Task: Find connections with filter location Escada with filter topic #family with filter profile language Potuguese with filter current company Talent500 with filter school Jabalpur Engineering College with filter industry Caterers with filter service category Real Estate with filter keywords title Animal Trainer
Action: Mouse moved to (487, 97)
Screenshot: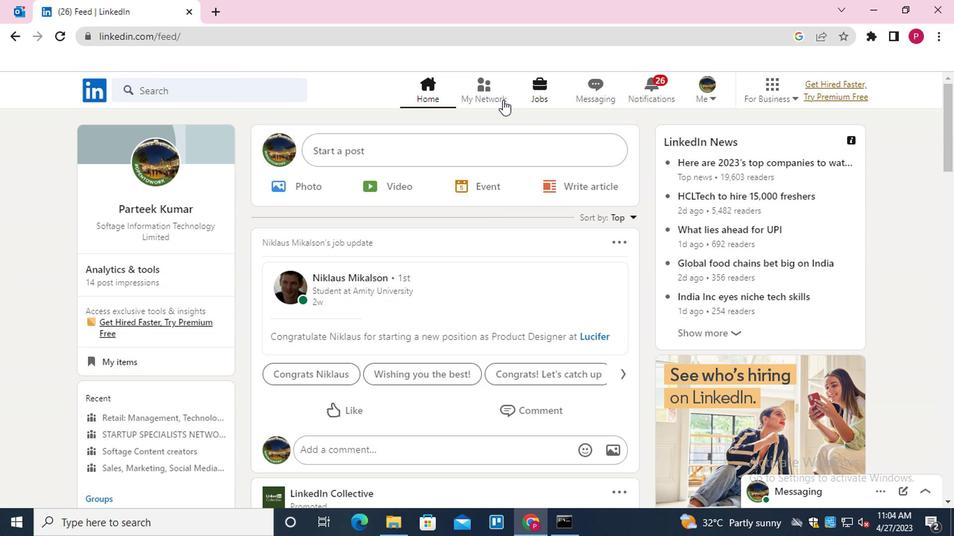 
Action: Mouse pressed left at (487, 97)
Screenshot: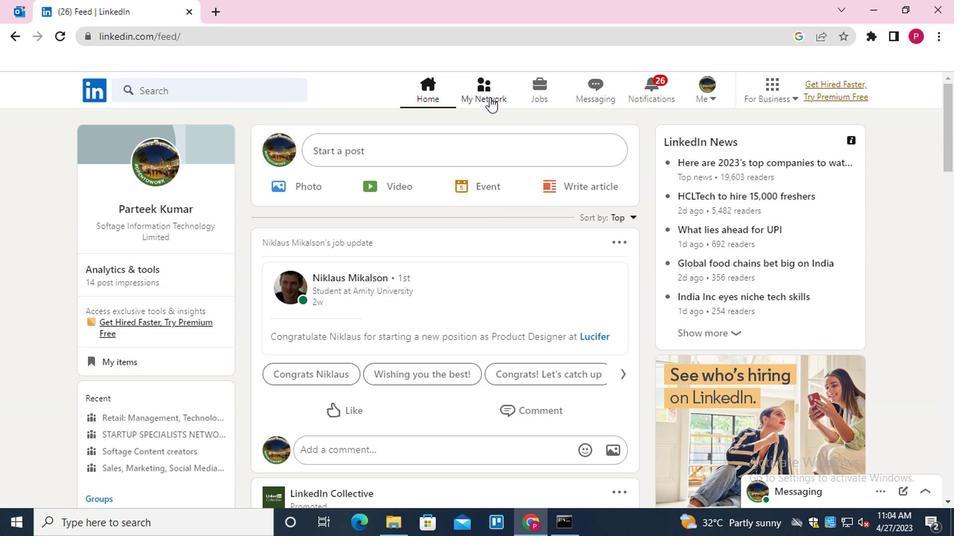 
Action: Mouse moved to (244, 174)
Screenshot: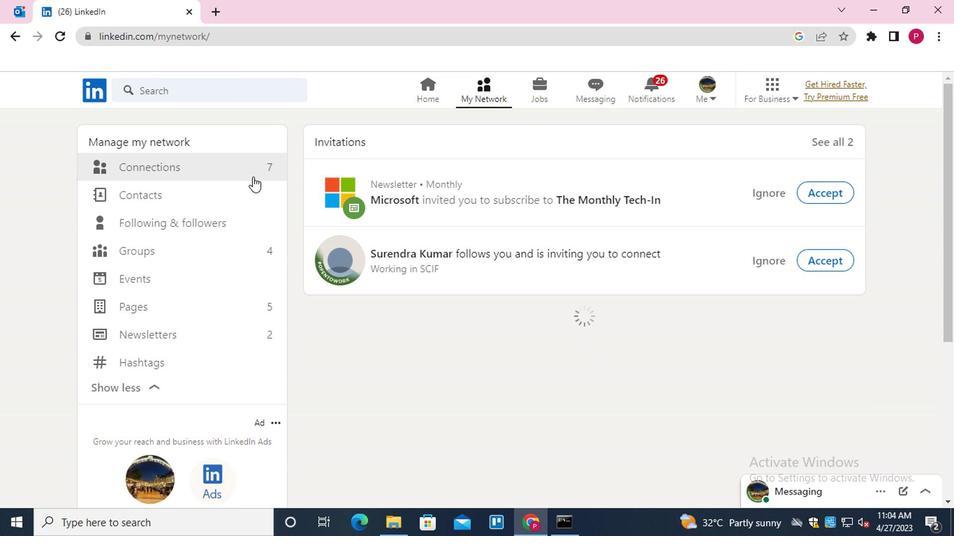 
Action: Mouse pressed left at (244, 174)
Screenshot: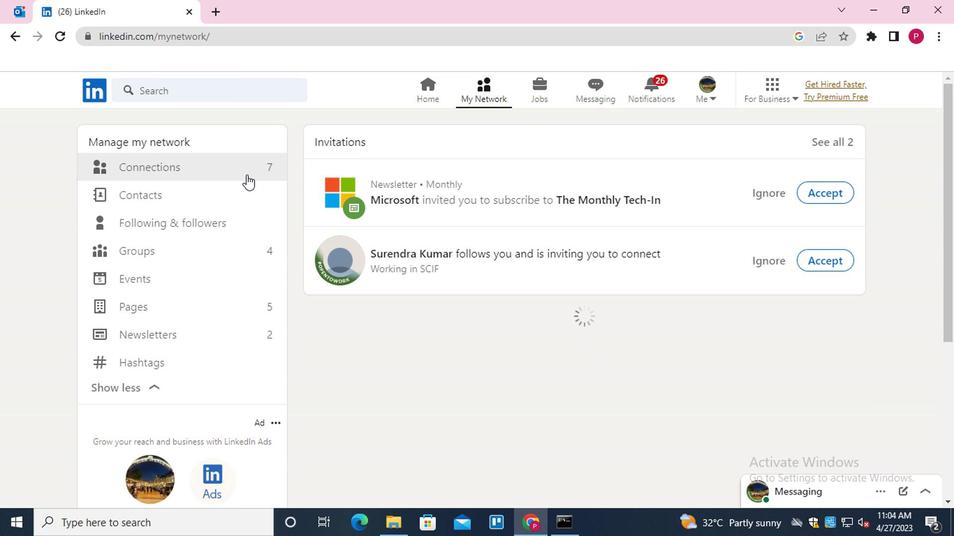 
Action: Mouse moved to (594, 166)
Screenshot: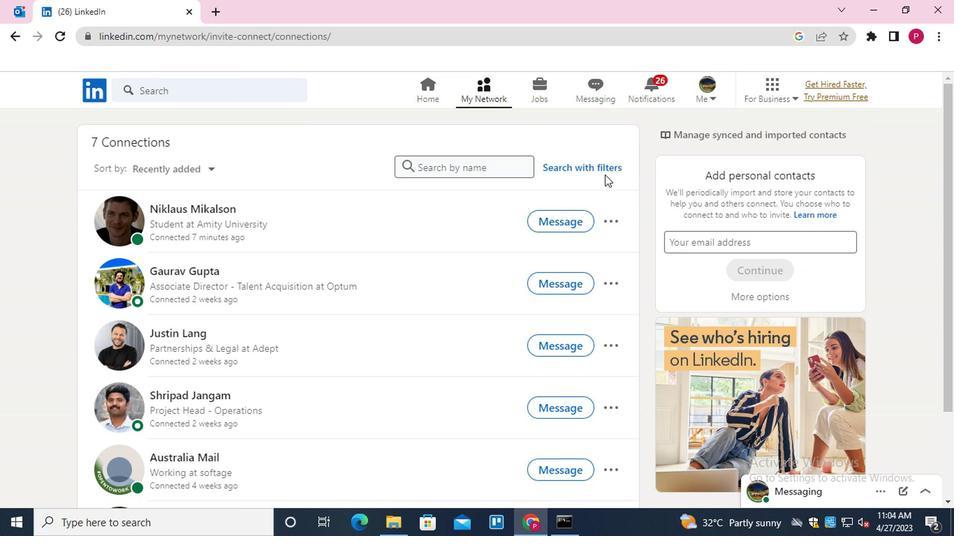 
Action: Mouse pressed left at (594, 166)
Screenshot: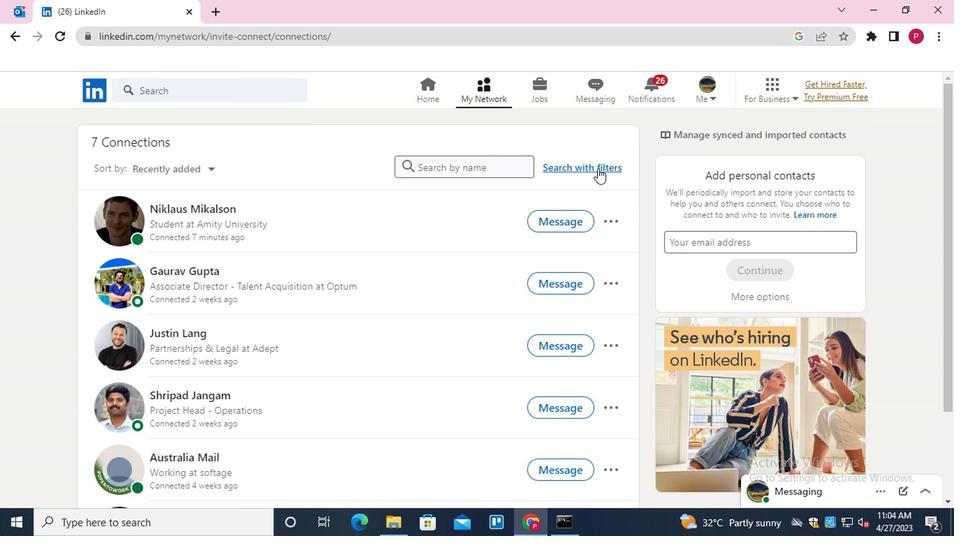 
Action: Mouse moved to (515, 131)
Screenshot: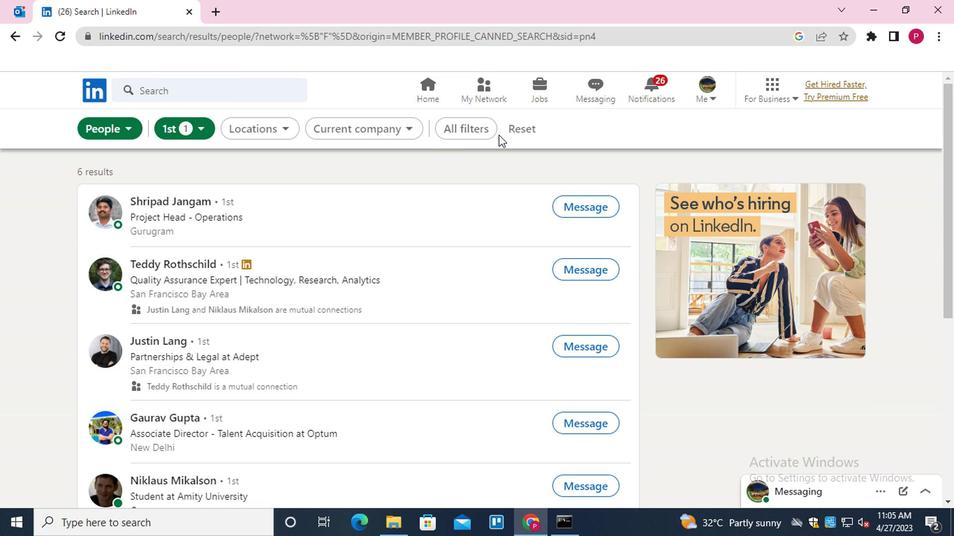 
Action: Mouse pressed left at (515, 131)
Screenshot: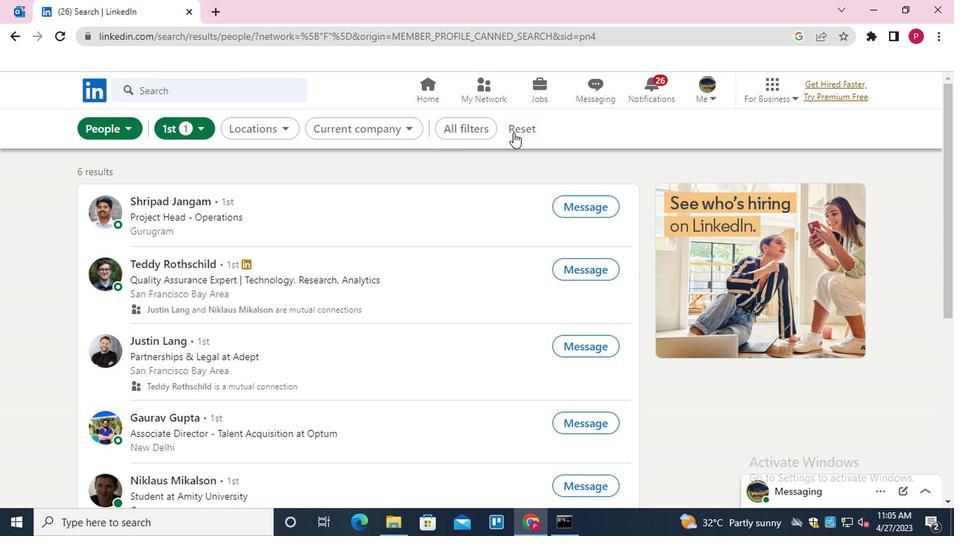 
Action: Mouse moved to (473, 134)
Screenshot: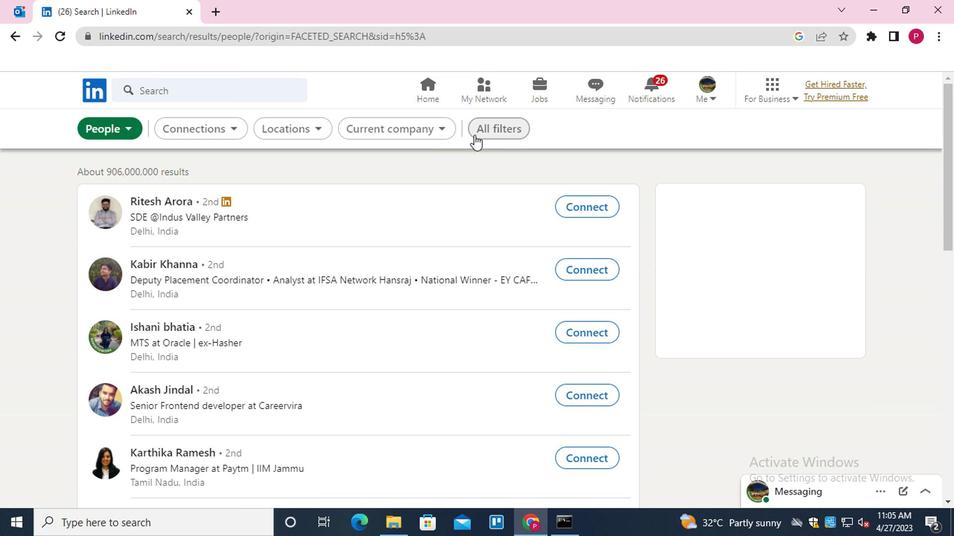 
Action: Mouse pressed left at (473, 134)
Screenshot: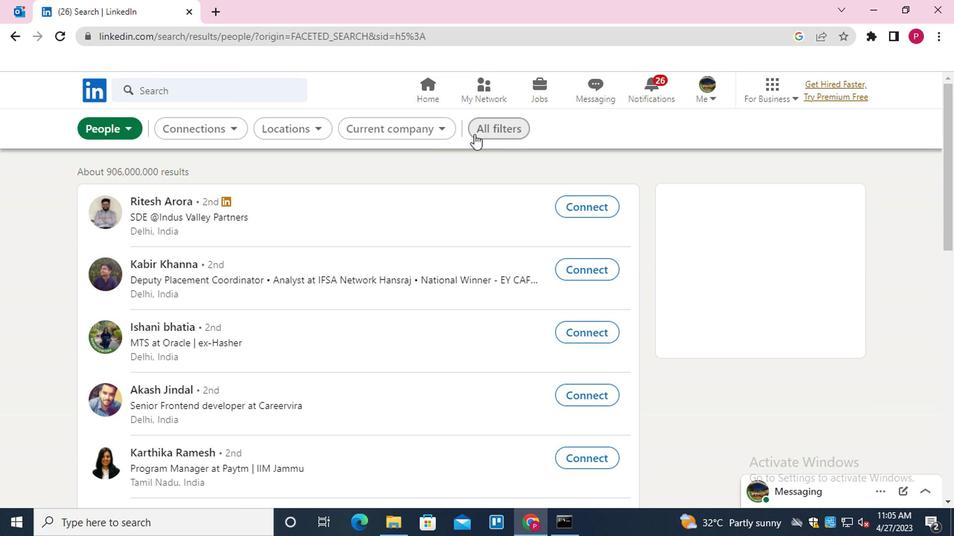 
Action: Mouse moved to (754, 357)
Screenshot: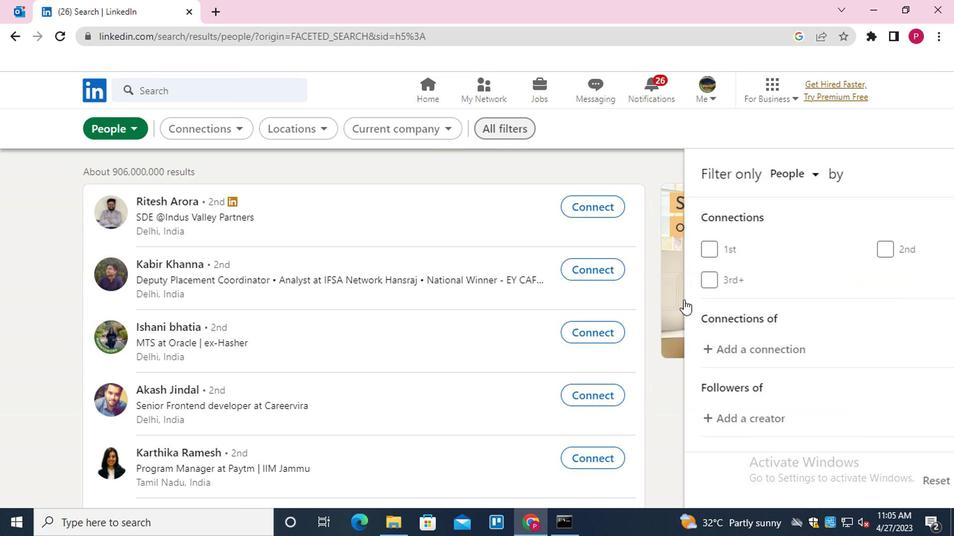 
Action: Mouse scrolled (754, 356) with delta (0, 0)
Screenshot: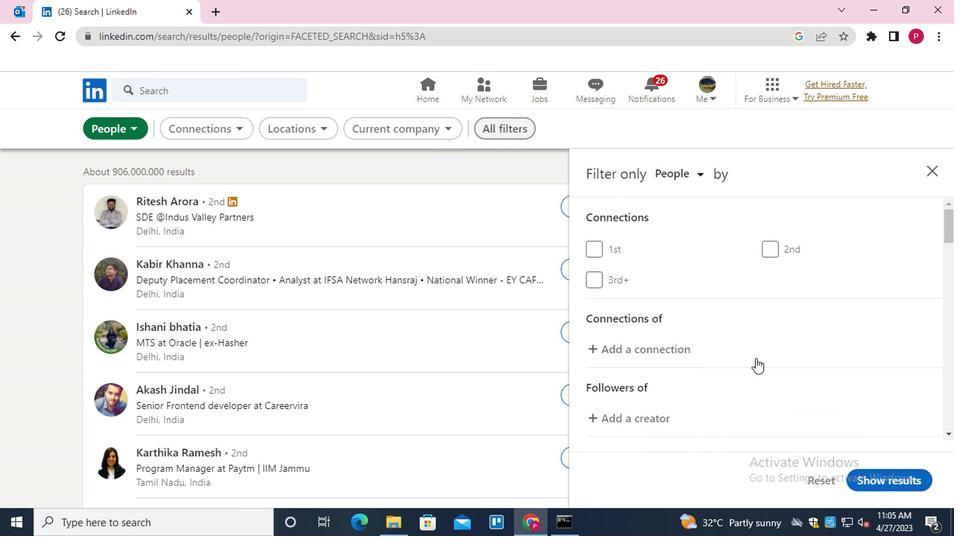 
Action: Mouse scrolled (754, 356) with delta (0, 0)
Screenshot: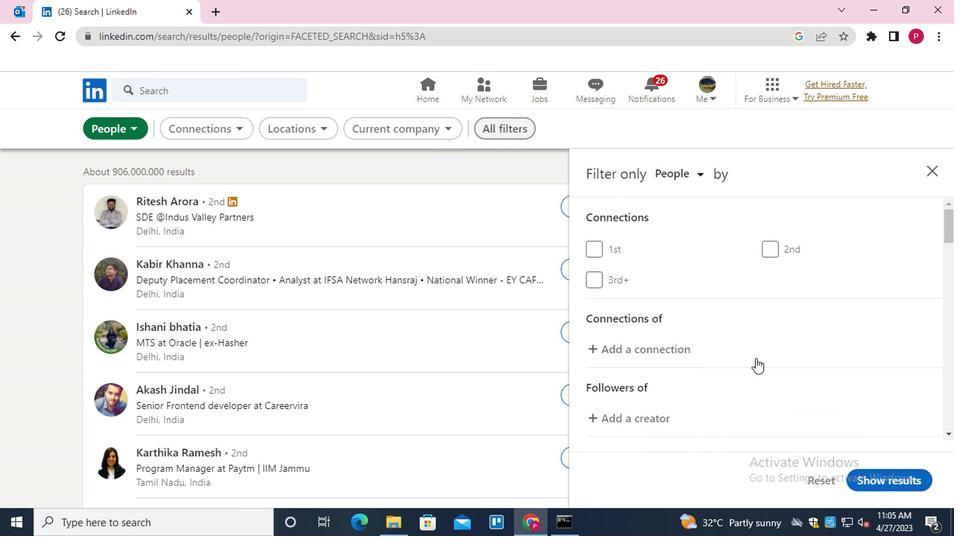 
Action: Mouse moved to (805, 401)
Screenshot: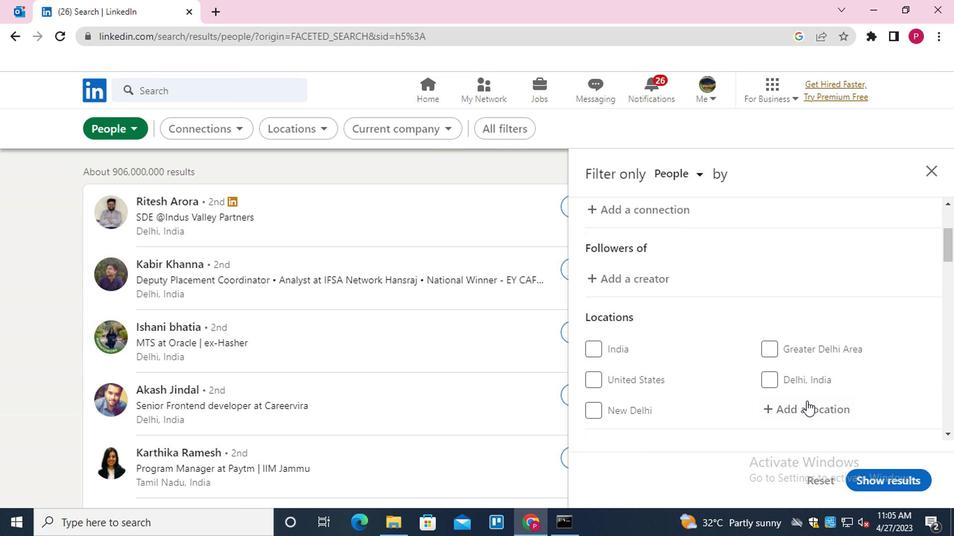 
Action: Mouse pressed left at (805, 401)
Screenshot: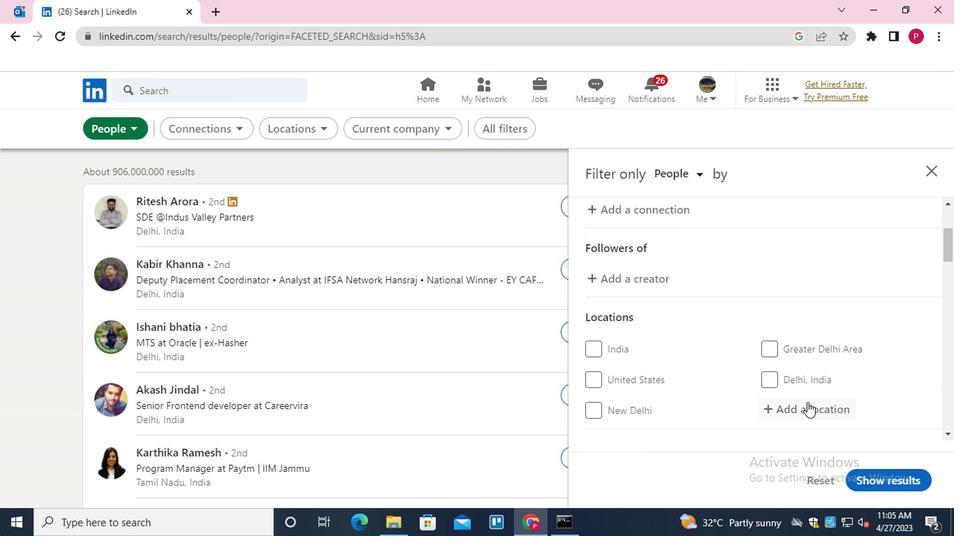 
Action: Key pressed <Key.shift>ESCADA<Key.down><Key.enter>
Screenshot: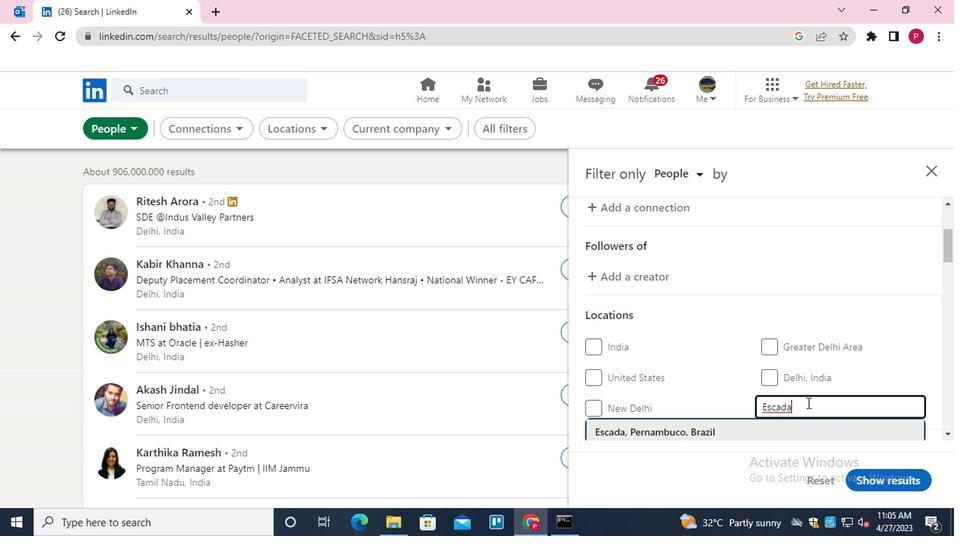 
Action: Mouse moved to (805, 402)
Screenshot: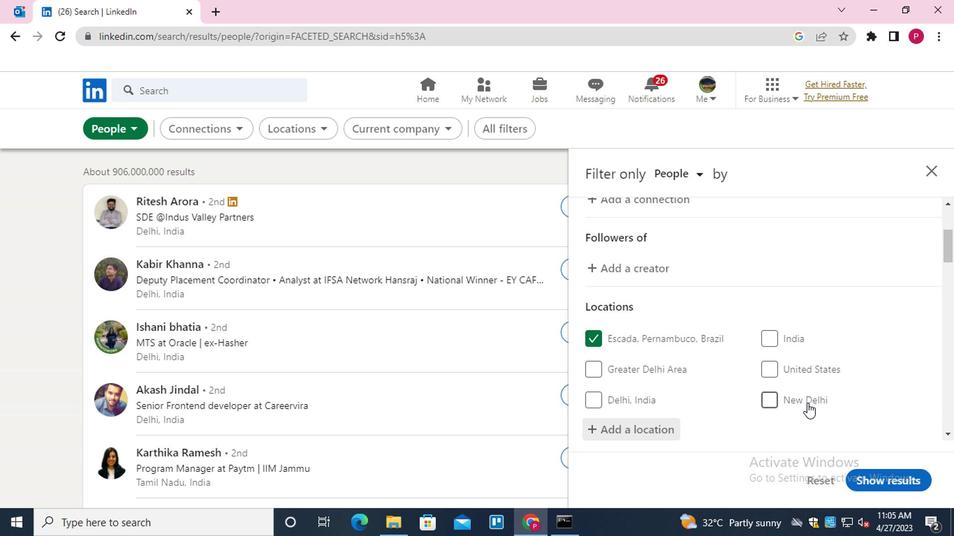 
Action: Mouse scrolled (805, 401) with delta (0, 0)
Screenshot: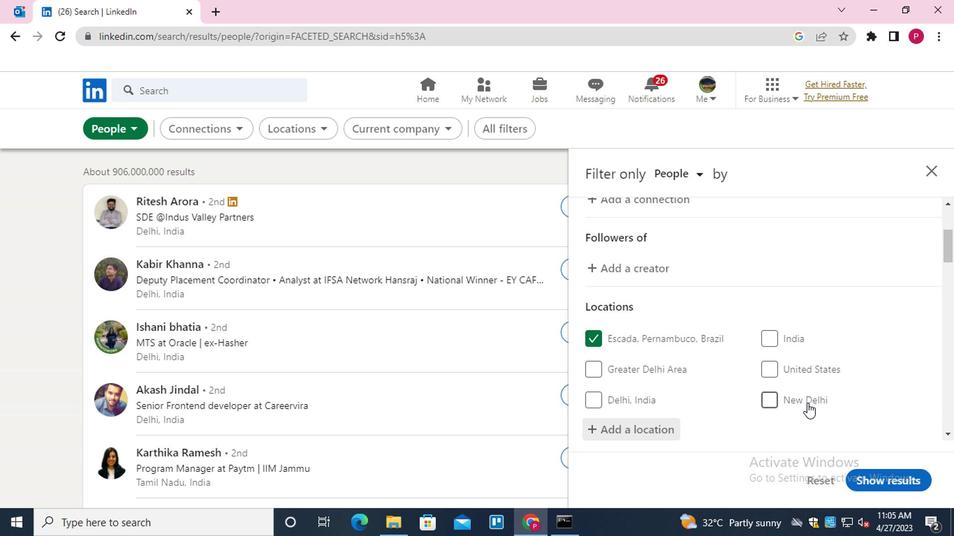 
Action: Mouse moved to (802, 404)
Screenshot: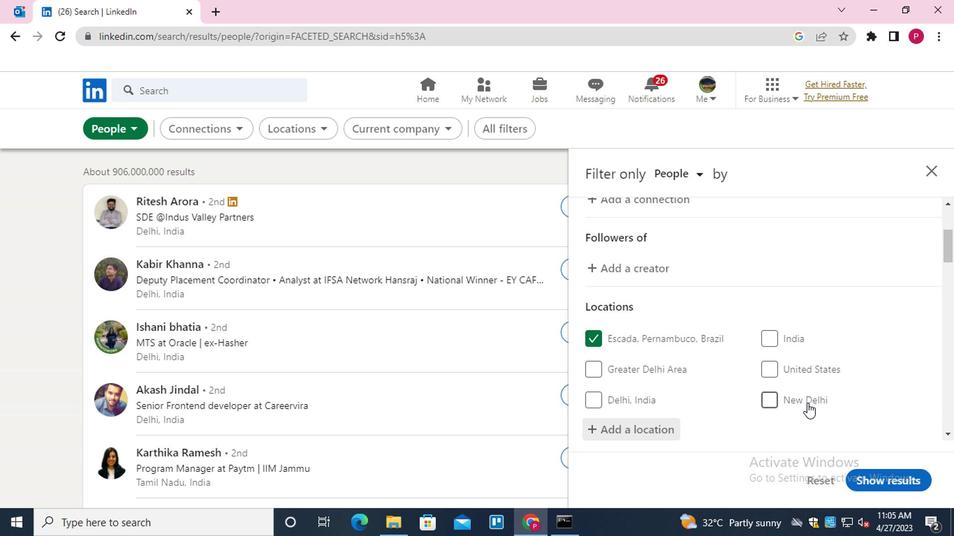 
Action: Mouse scrolled (802, 403) with delta (0, 0)
Screenshot: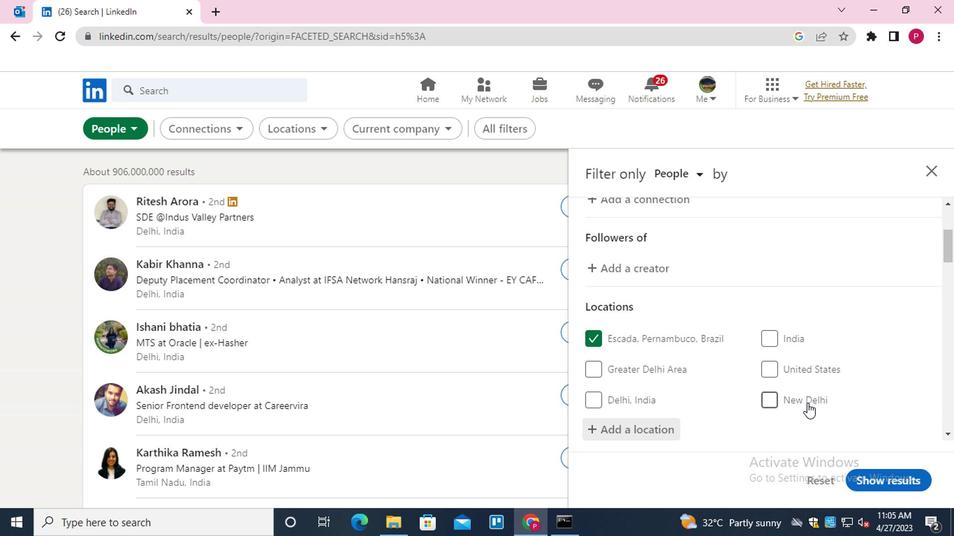 
Action: Mouse moved to (795, 400)
Screenshot: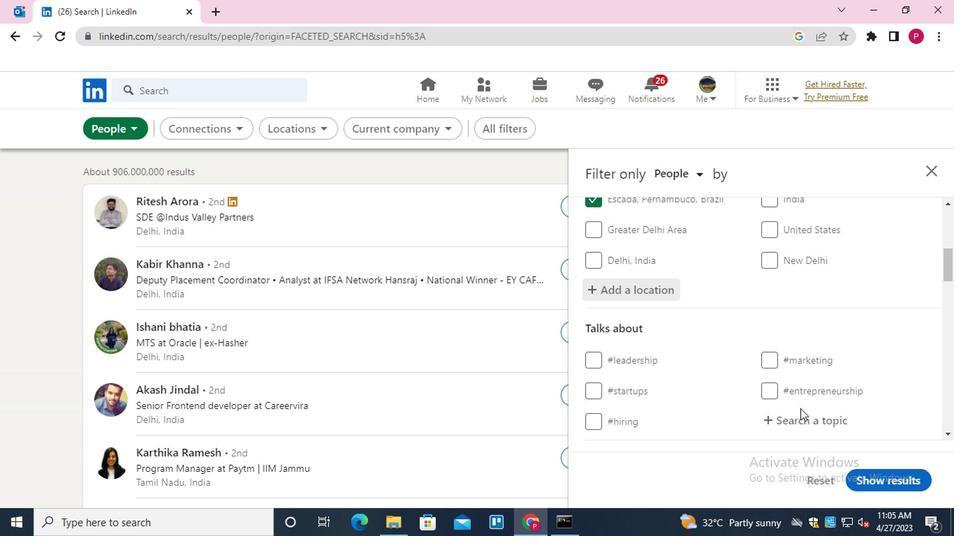 
Action: Mouse scrolled (795, 399) with delta (0, 0)
Screenshot: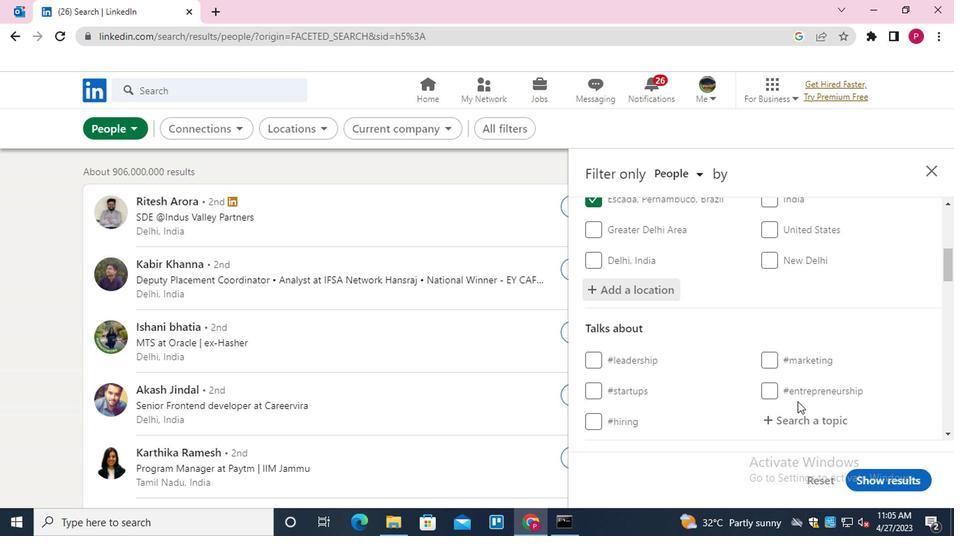 
Action: Mouse moved to (797, 353)
Screenshot: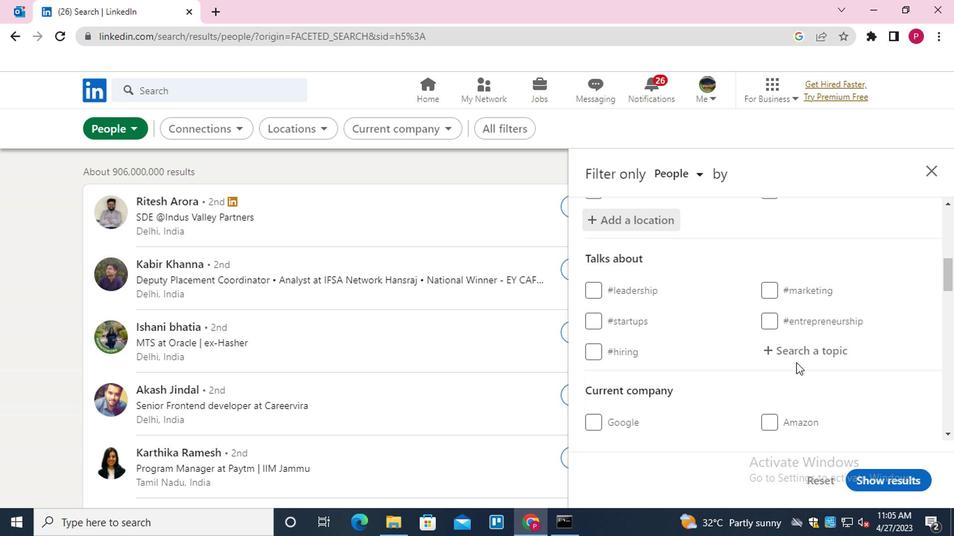 
Action: Mouse pressed left at (797, 353)
Screenshot: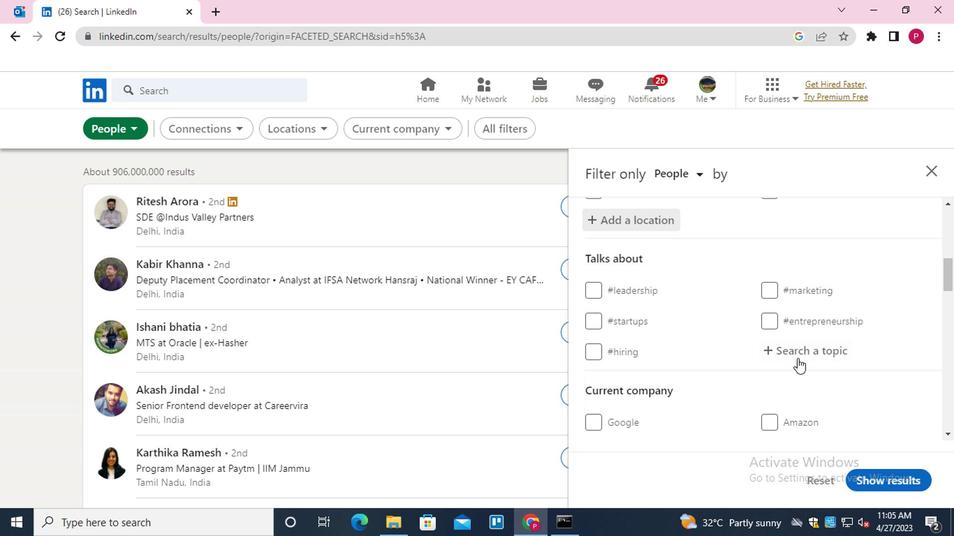 
Action: Key pressed FAMILY<Key.down><Key.enter>
Screenshot: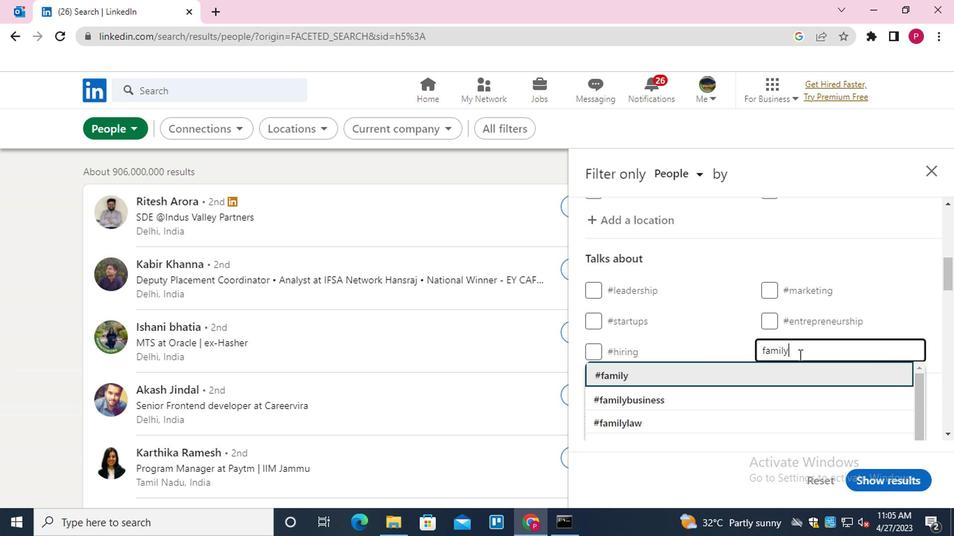 
Action: Mouse scrolled (797, 352) with delta (0, 0)
Screenshot: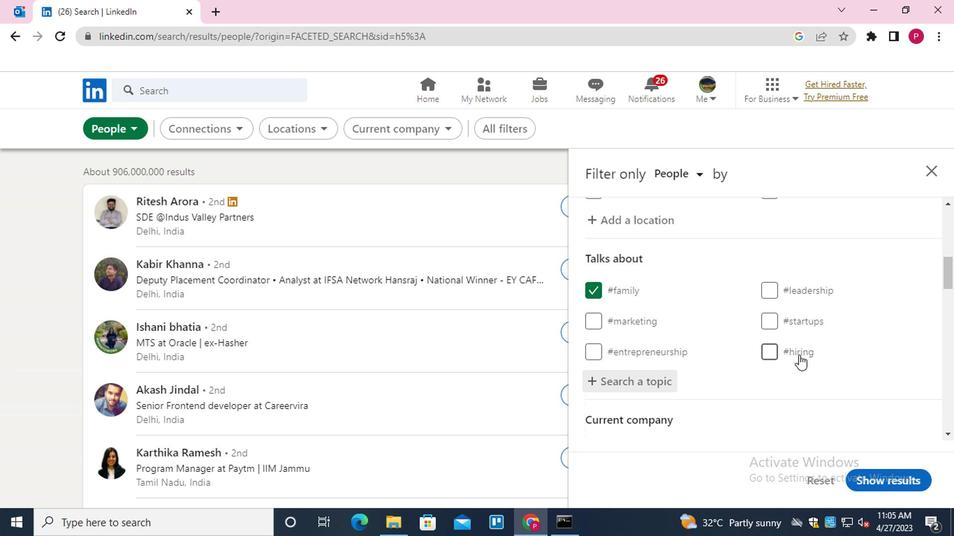 
Action: Mouse scrolled (797, 352) with delta (0, 0)
Screenshot: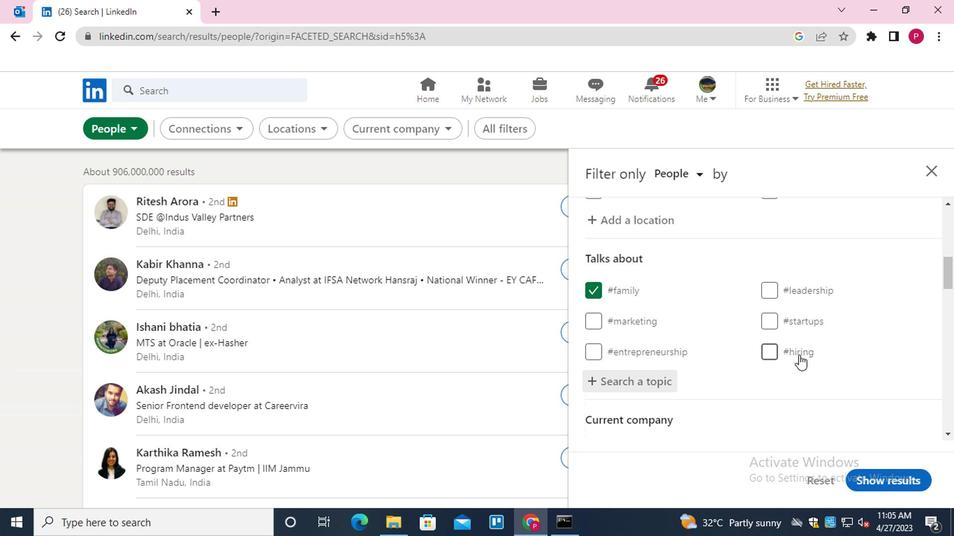 
Action: Mouse moved to (801, 371)
Screenshot: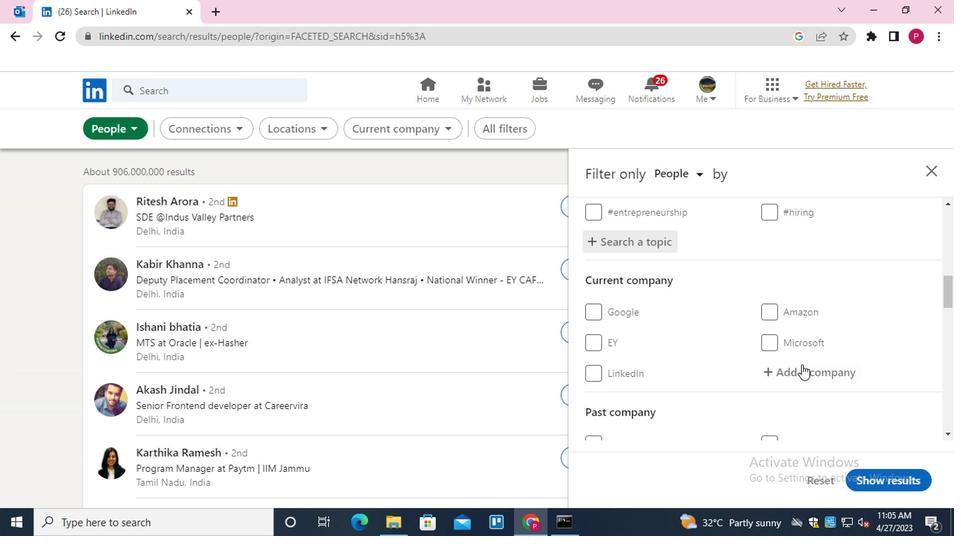 
Action: Mouse pressed left at (801, 371)
Screenshot: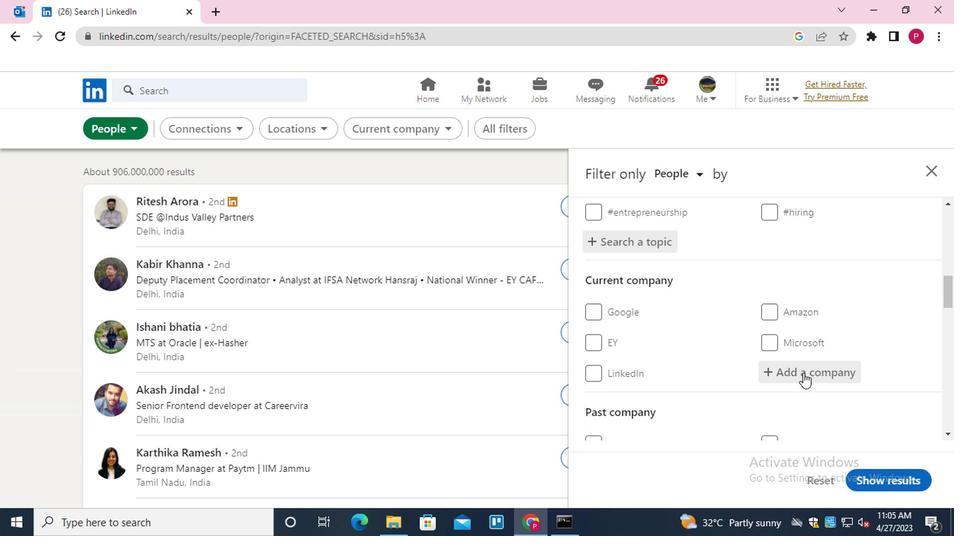 
Action: Key pressed <Key.shift>TALENT<Key.down><Key.down><Key.down><Key.down><Key.down><Key.down><Key.down><Key.down><Key.down><Key.down>500<Key.down><Key.enter>
Screenshot: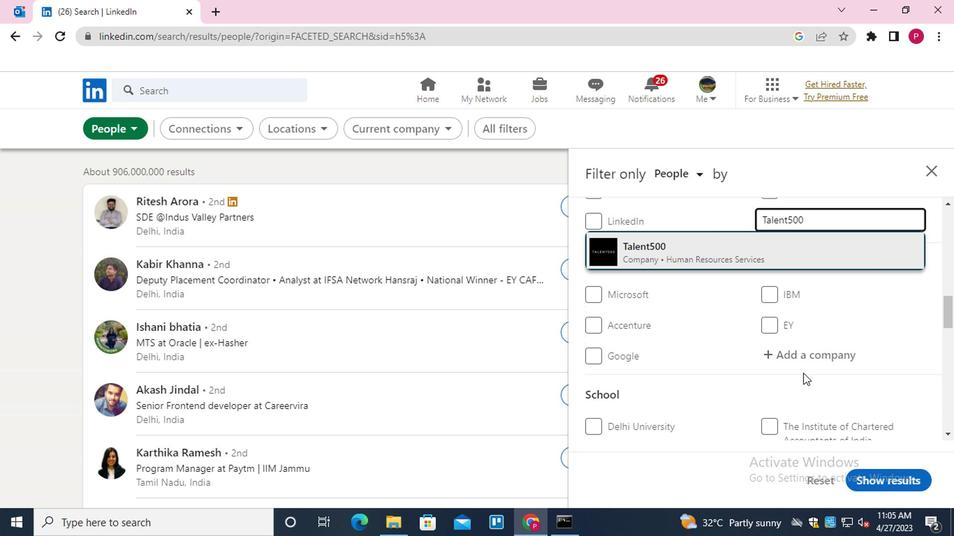 
Action: Mouse moved to (660, 331)
Screenshot: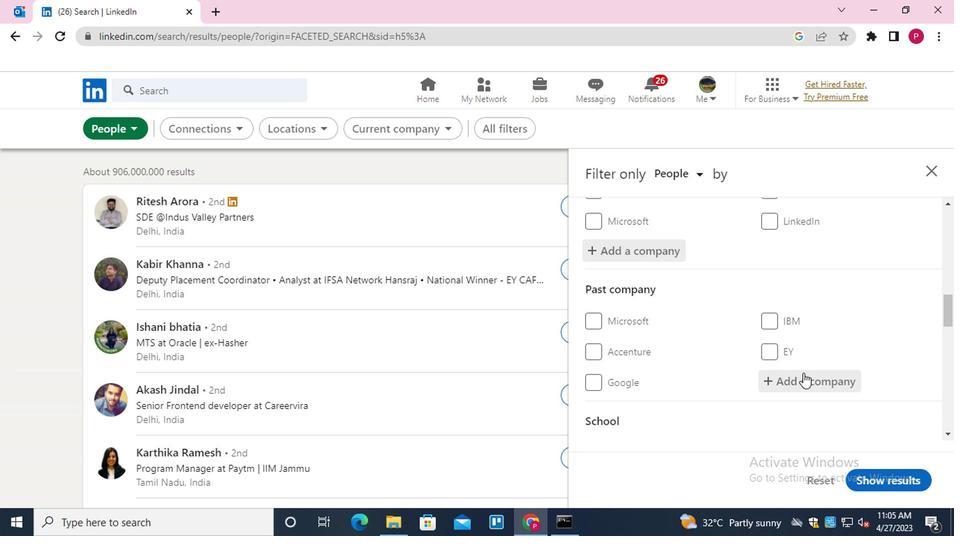 
Action: Mouse scrolled (660, 331) with delta (0, 0)
Screenshot: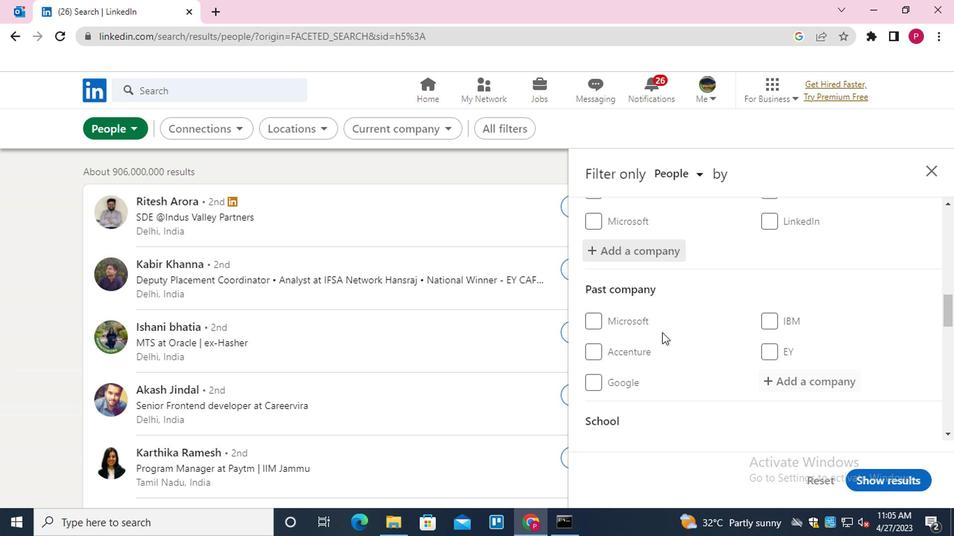 
Action: Mouse scrolled (660, 331) with delta (0, 0)
Screenshot: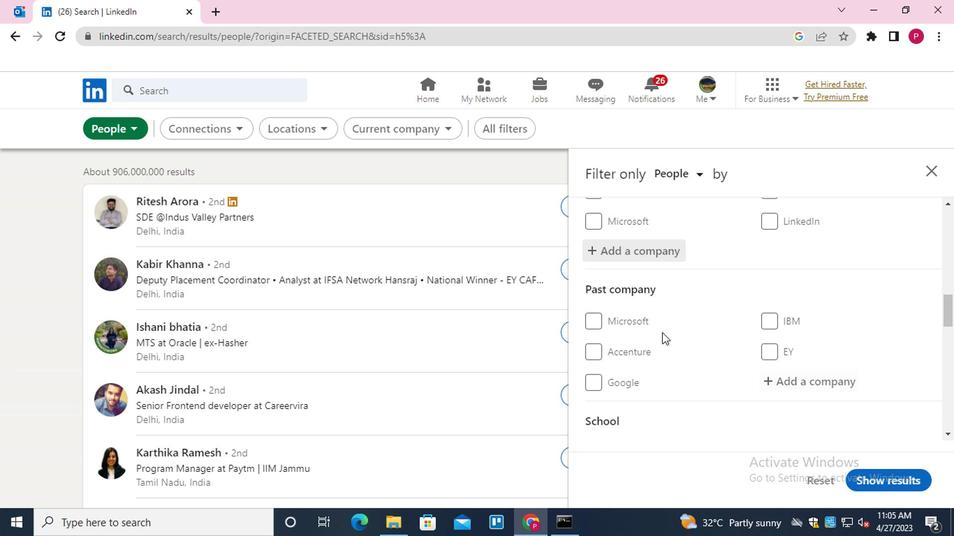 
Action: Mouse scrolled (660, 331) with delta (0, 0)
Screenshot: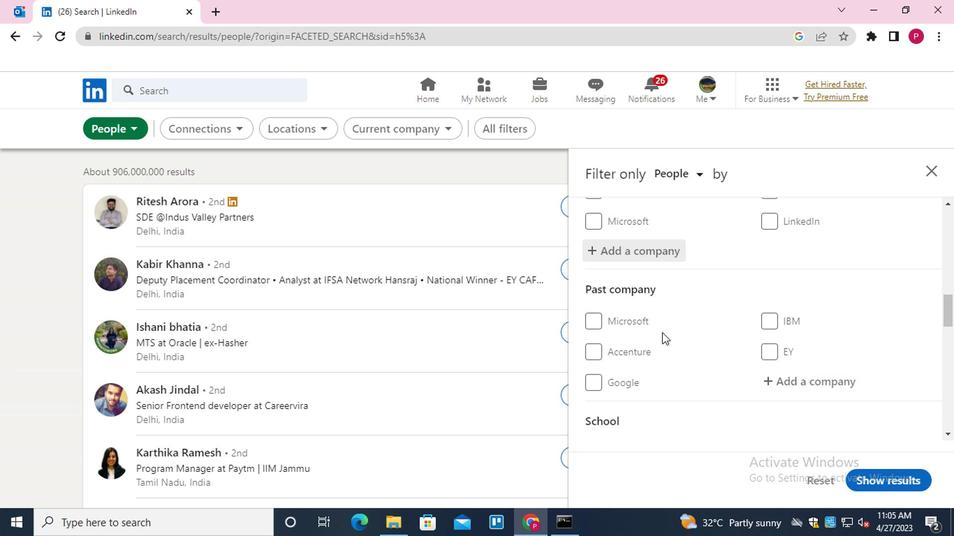 
Action: Mouse scrolled (660, 331) with delta (0, 0)
Screenshot: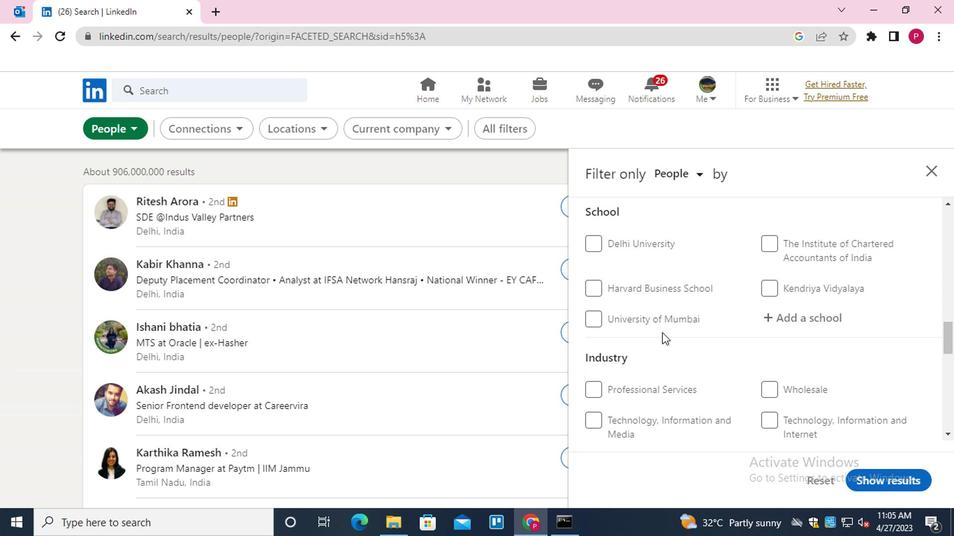 
Action: Mouse scrolled (660, 331) with delta (0, 0)
Screenshot: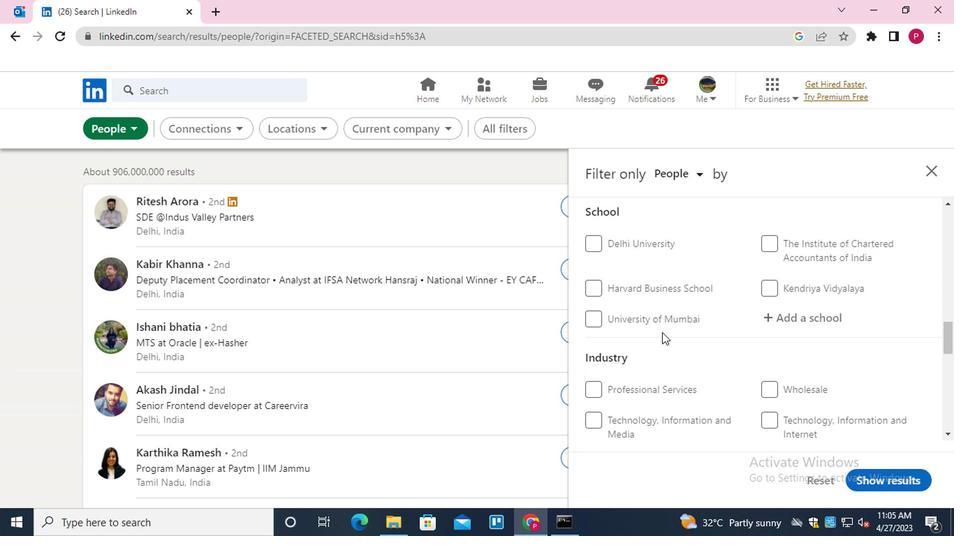 
Action: Mouse moved to (726, 269)
Screenshot: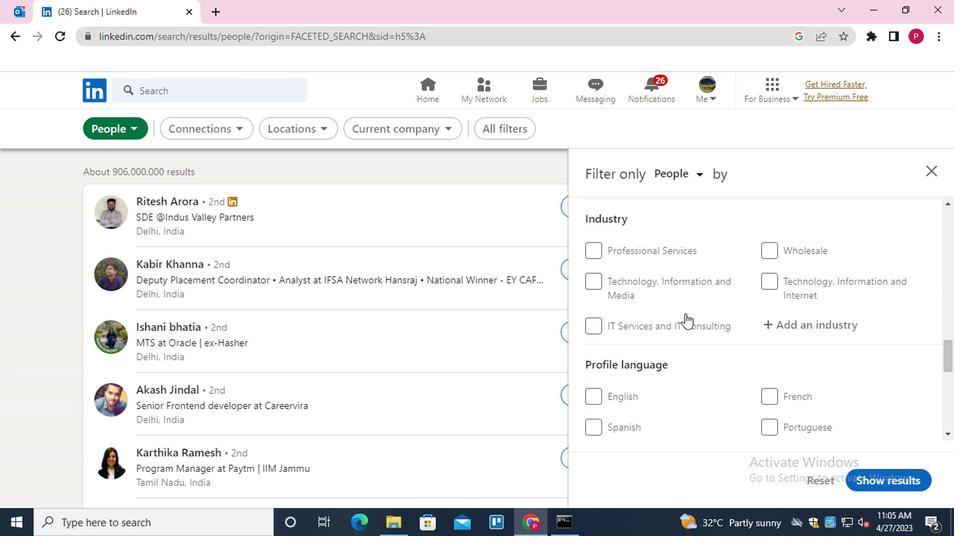 
Action: Mouse scrolled (726, 270) with delta (0, 0)
Screenshot: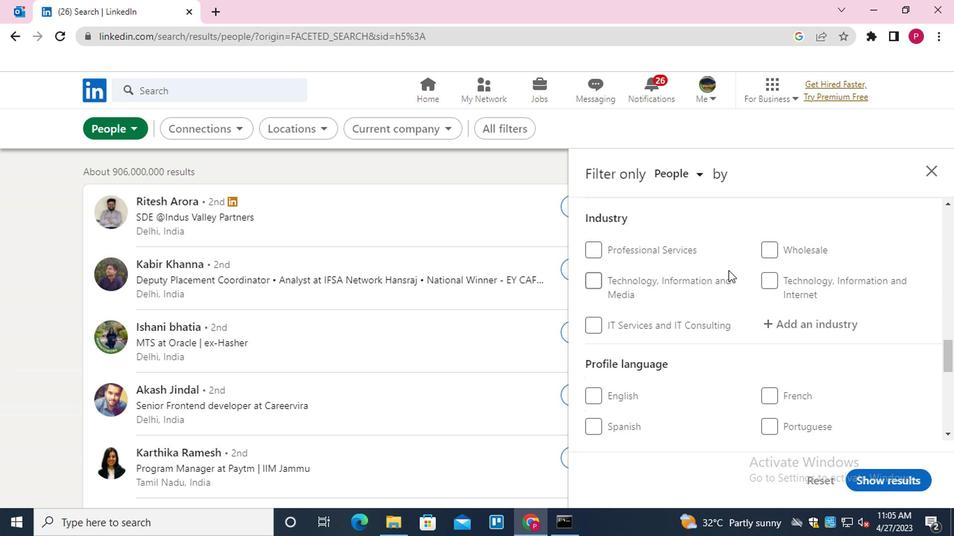 
Action: Mouse moved to (797, 256)
Screenshot: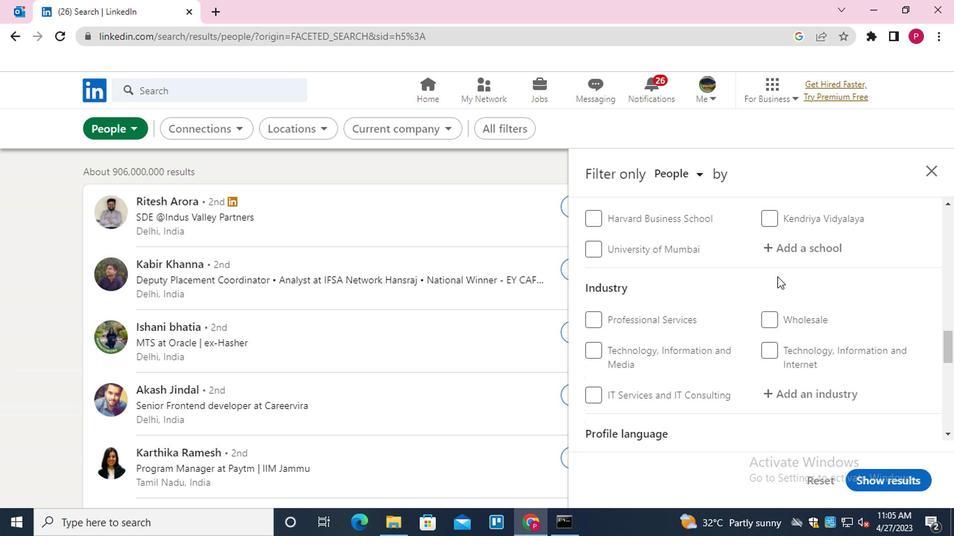 
Action: Mouse pressed left at (797, 256)
Screenshot: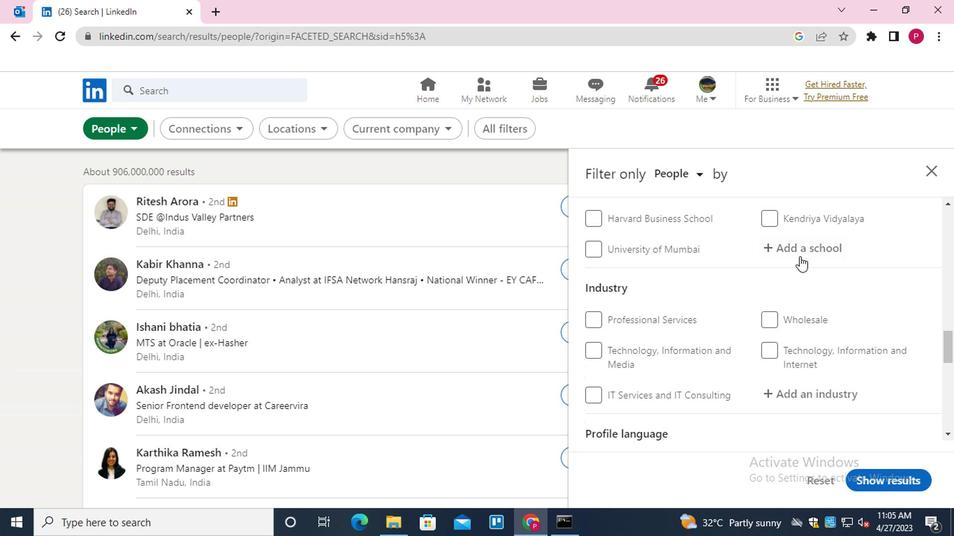 
Action: Key pressed <Key.shift>JABALPUR<Key.space><Key.shift>ENGINEERING<Key.space><Key.down><Key.enter>
Screenshot: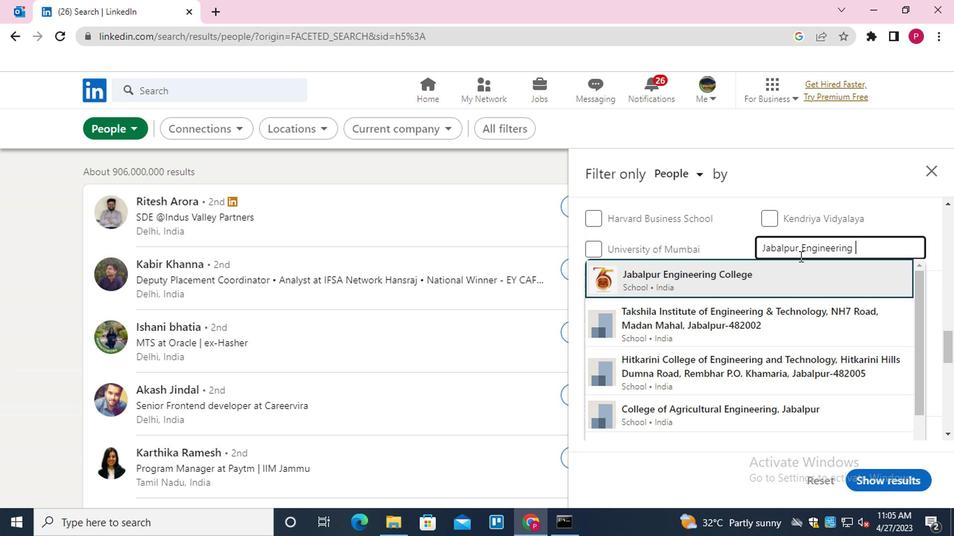 
Action: Mouse moved to (758, 266)
Screenshot: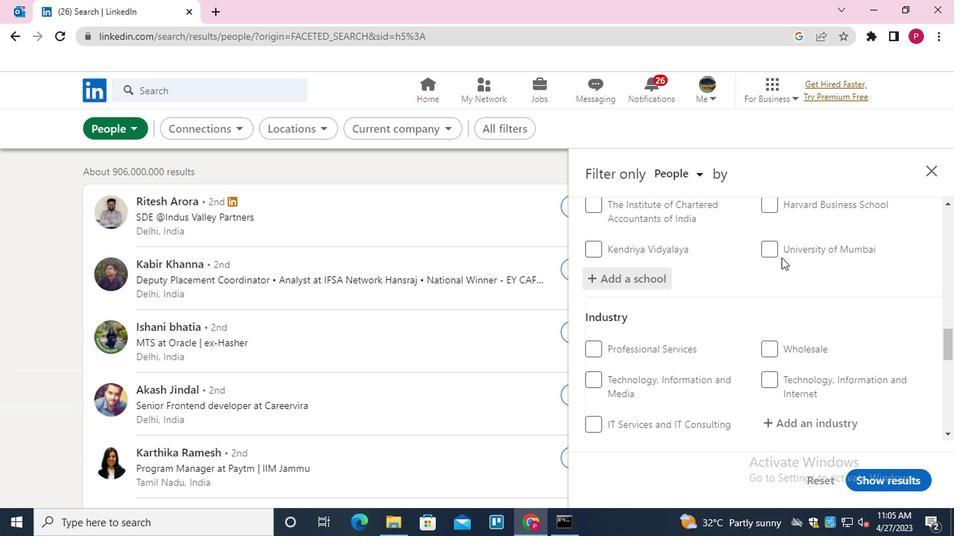 
Action: Mouse scrolled (758, 265) with delta (0, 0)
Screenshot: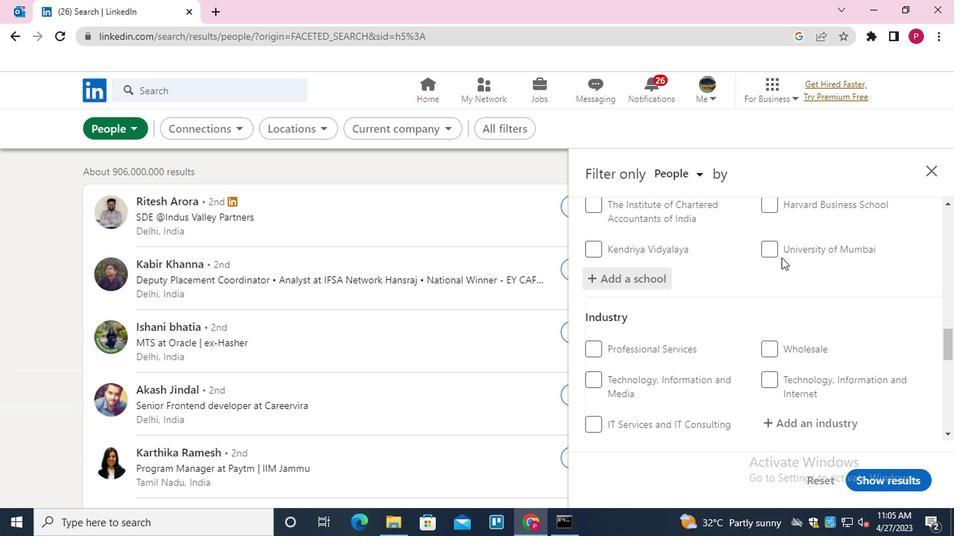 
Action: Mouse moved to (758, 267)
Screenshot: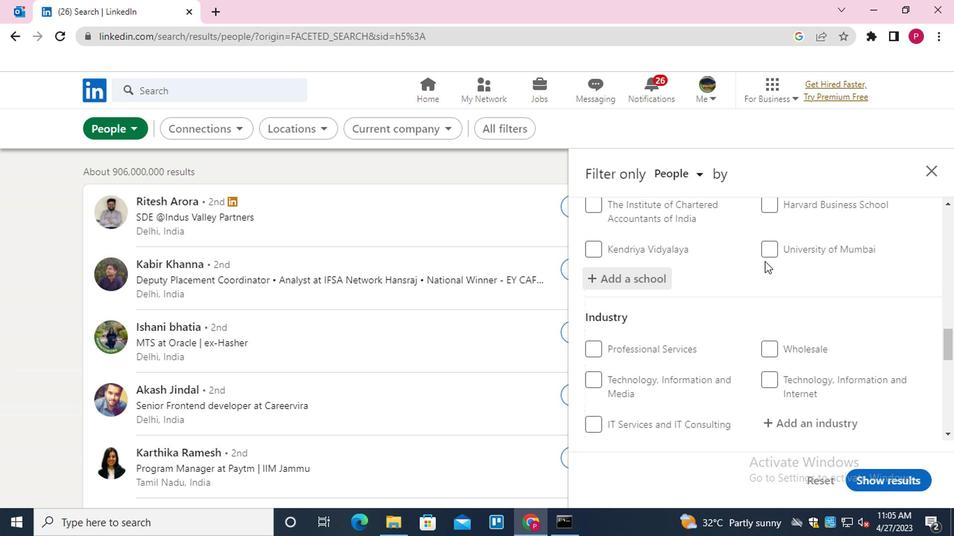 
Action: Mouse scrolled (758, 266) with delta (0, 0)
Screenshot: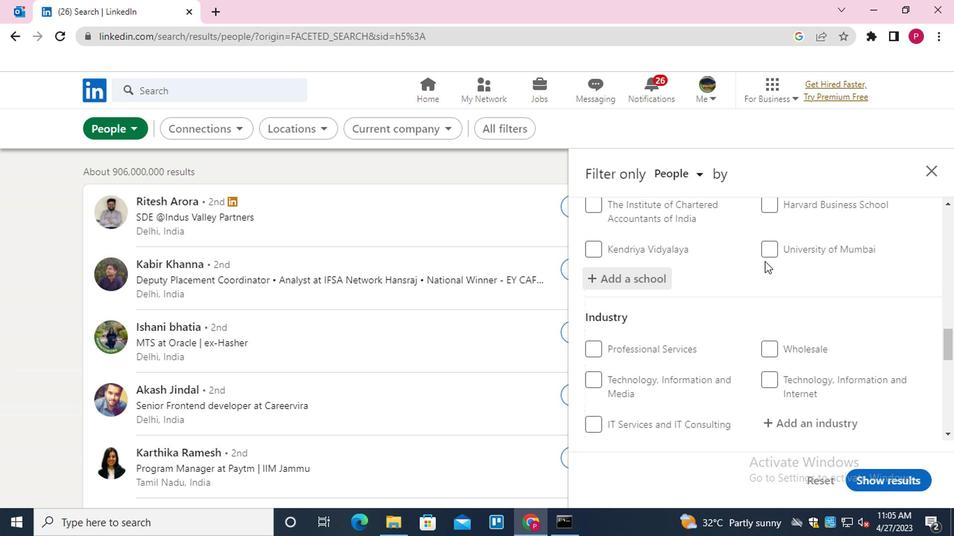 
Action: Mouse moved to (801, 278)
Screenshot: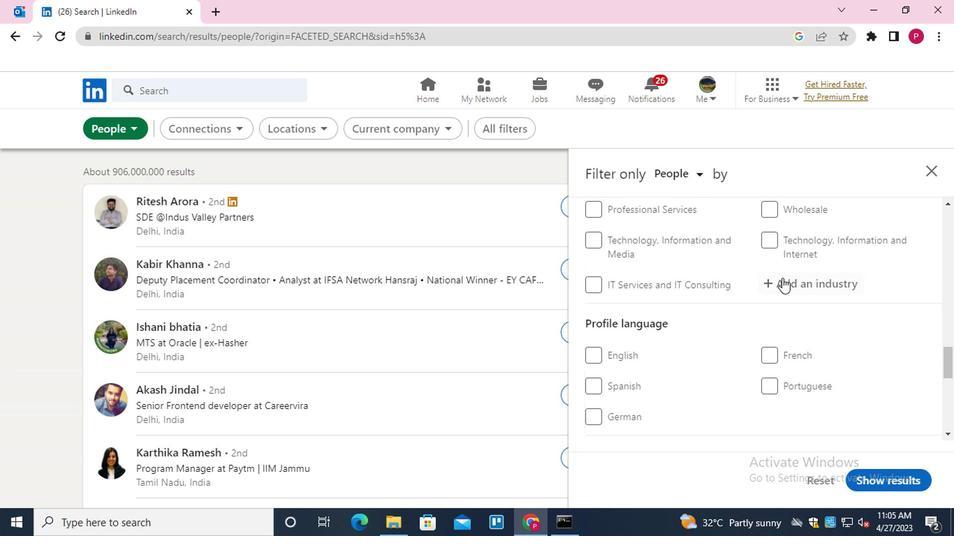 
Action: Mouse pressed left at (801, 278)
Screenshot: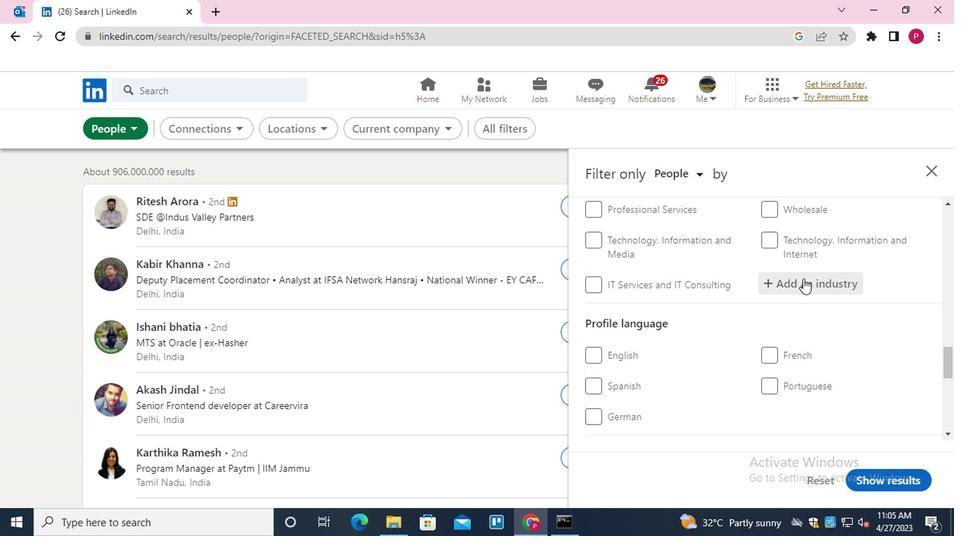 
Action: Key pressed <Key.shift><Key.shift><Key.shift><Key.shift><Key.shift>CAT<Key.down><Key.enter>
Screenshot: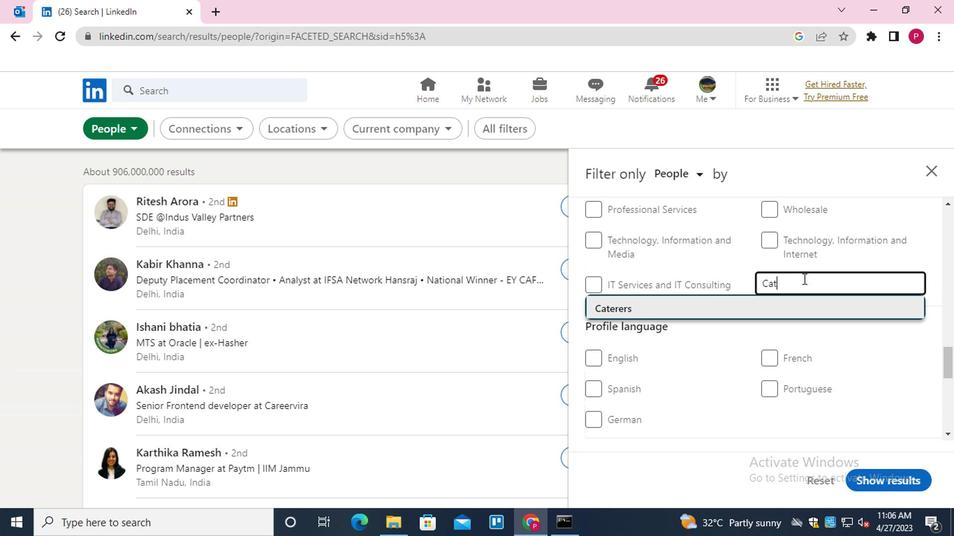 
Action: Mouse scrolled (801, 277) with delta (0, 0)
Screenshot: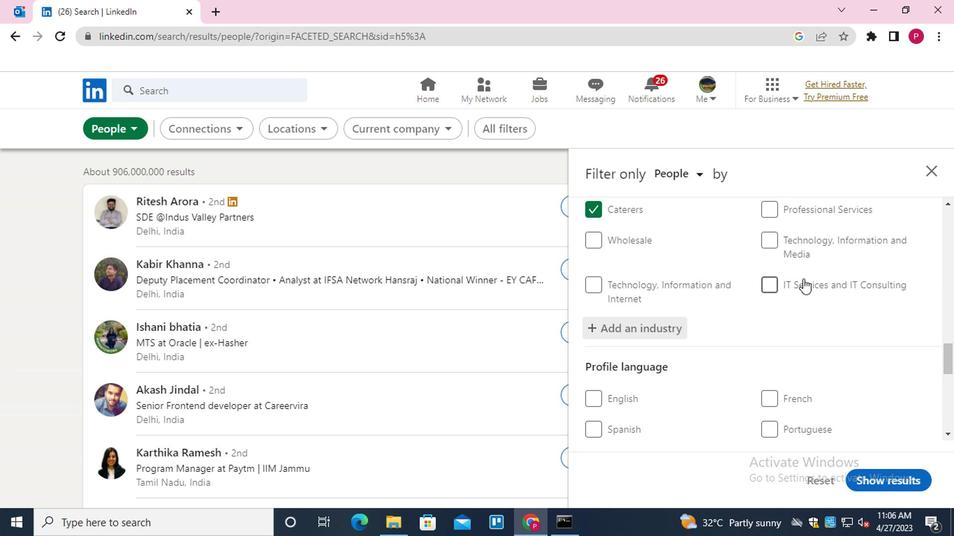 
Action: Mouse scrolled (801, 277) with delta (0, 0)
Screenshot: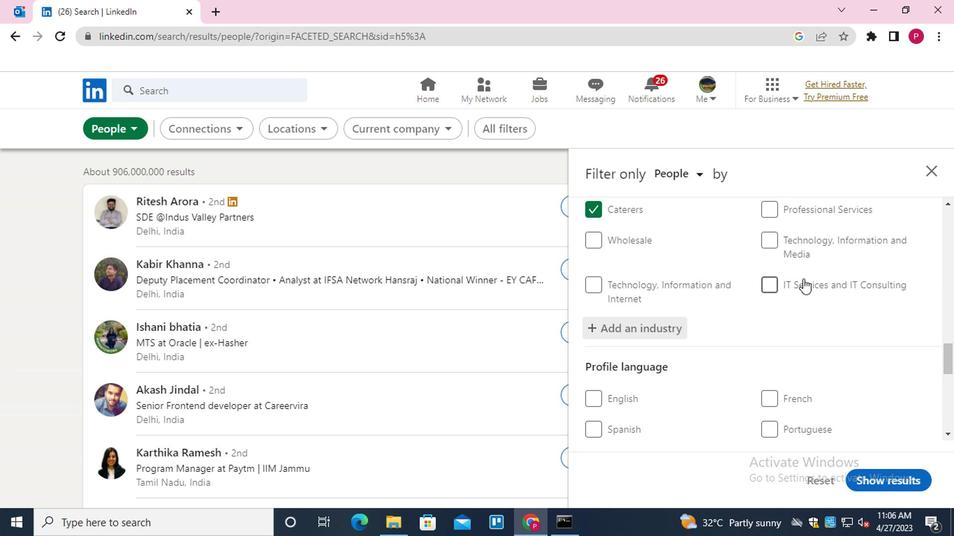 
Action: Mouse scrolled (801, 277) with delta (0, 0)
Screenshot: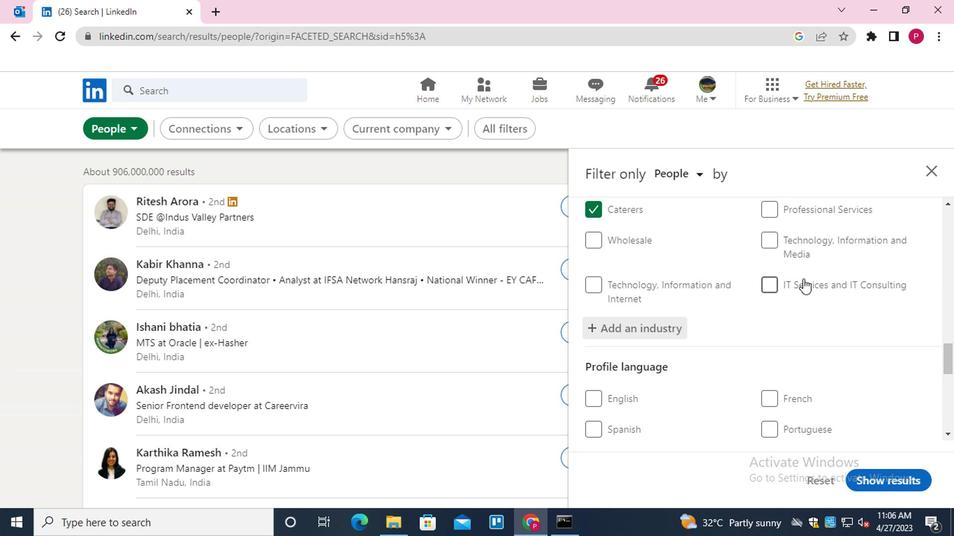 
Action: Mouse moved to (734, 281)
Screenshot: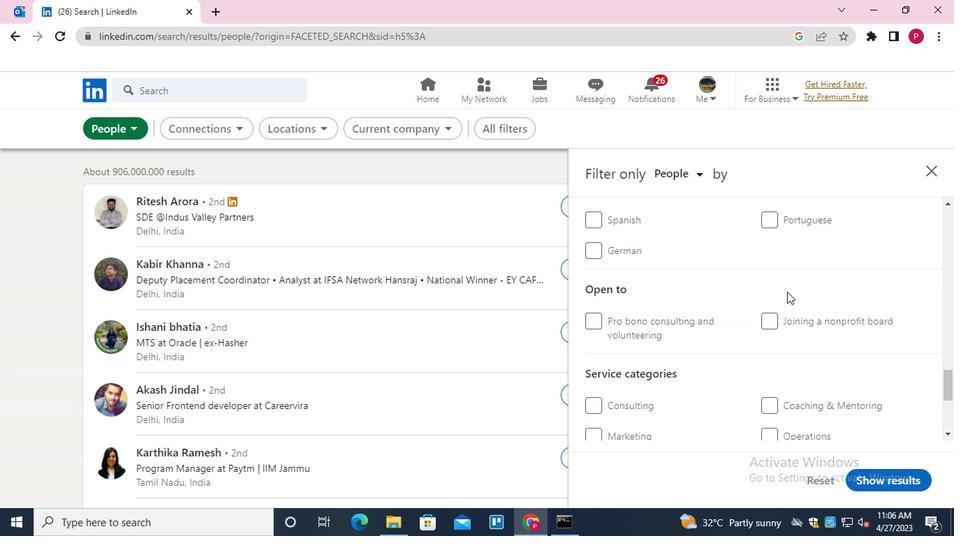 
Action: Mouse scrolled (734, 282) with delta (0, 0)
Screenshot: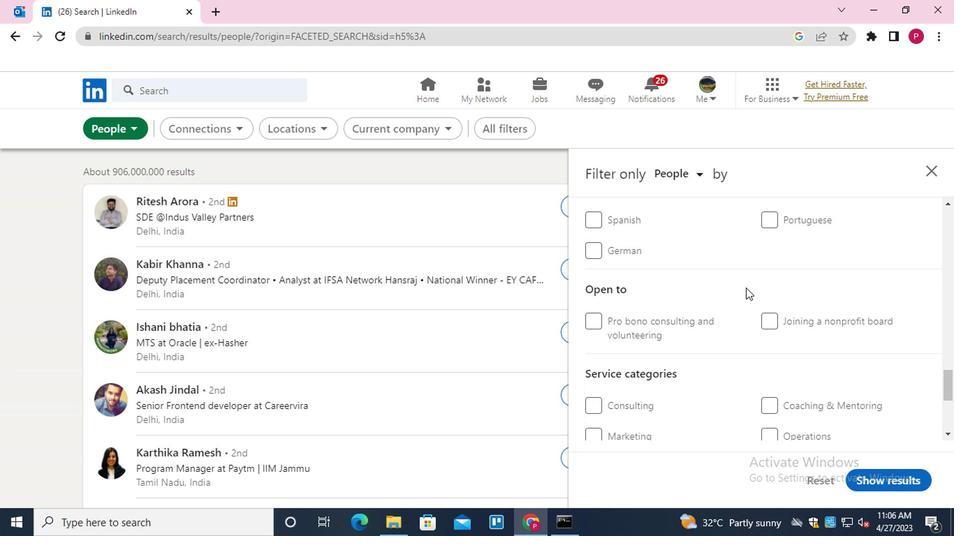 
Action: Mouse moved to (766, 292)
Screenshot: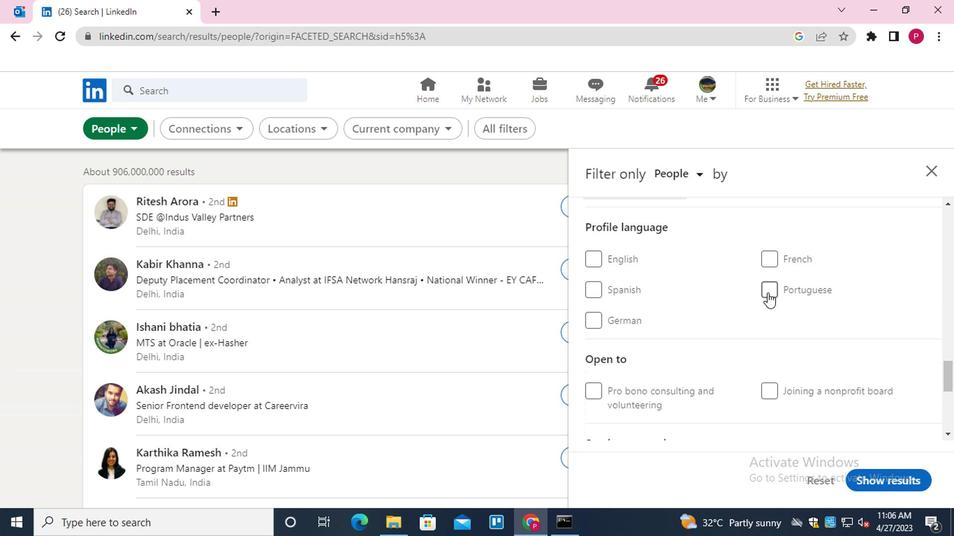 
Action: Mouse pressed left at (766, 292)
Screenshot: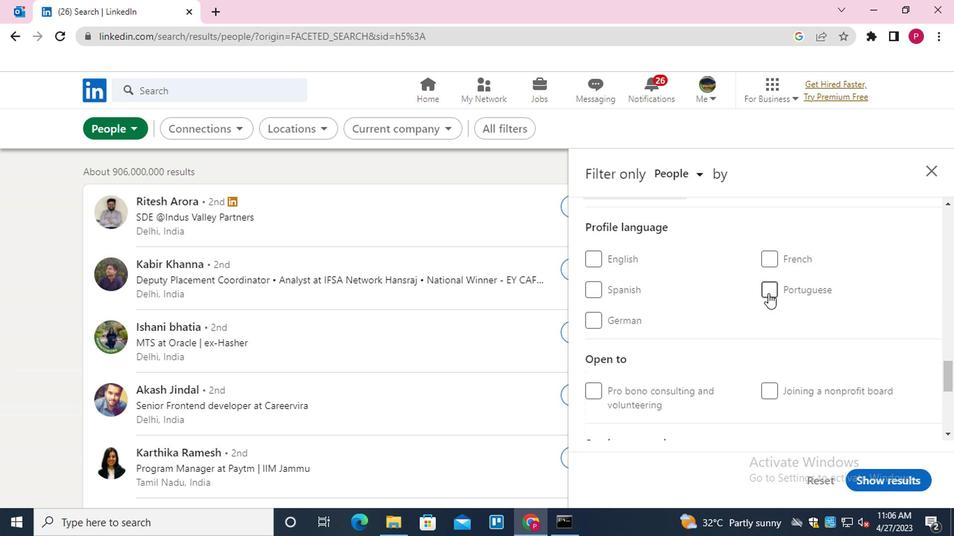 
Action: Mouse moved to (692, 334)
Screenshot: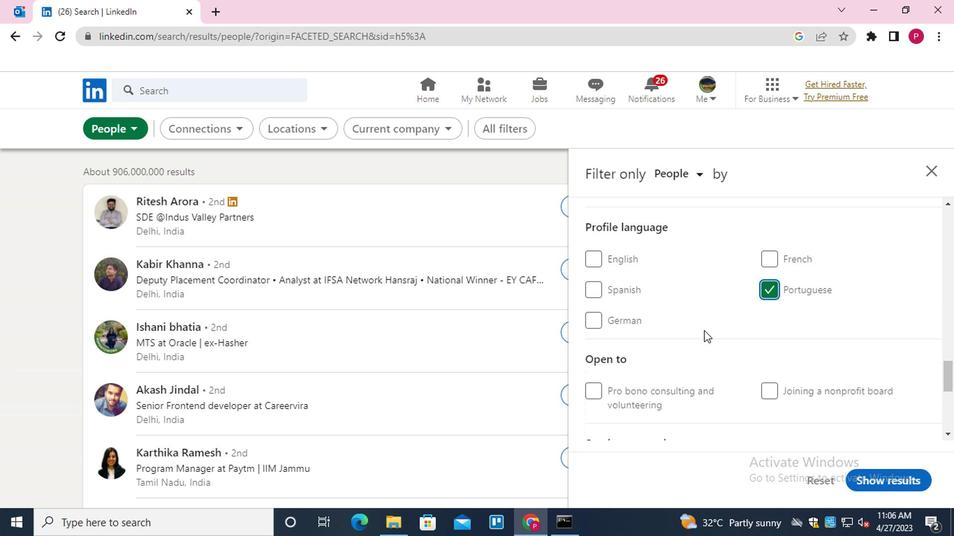 
Action: Mouse scrolled (692, 333) with delta (0, 0)
Screenshot: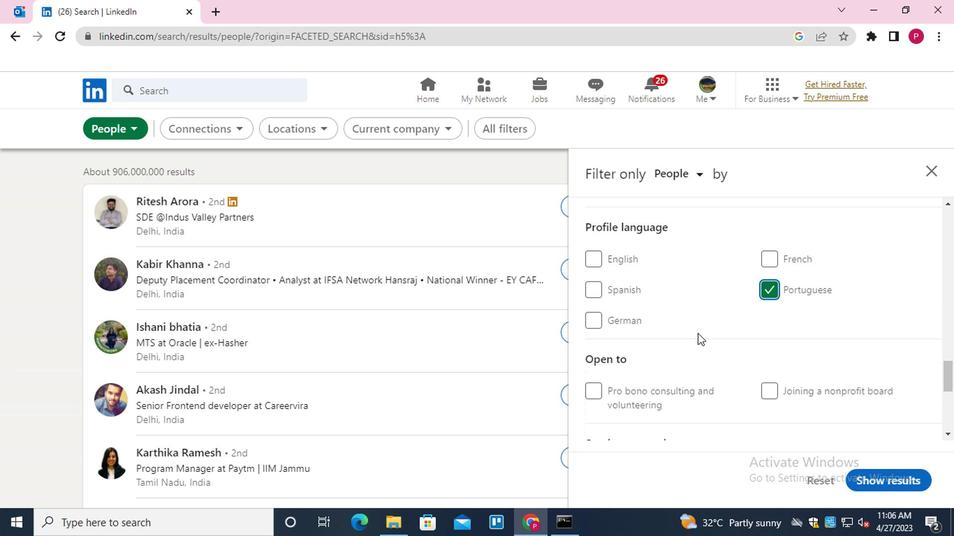 
Action: Mouse moved to (667, 339)
Screenshot: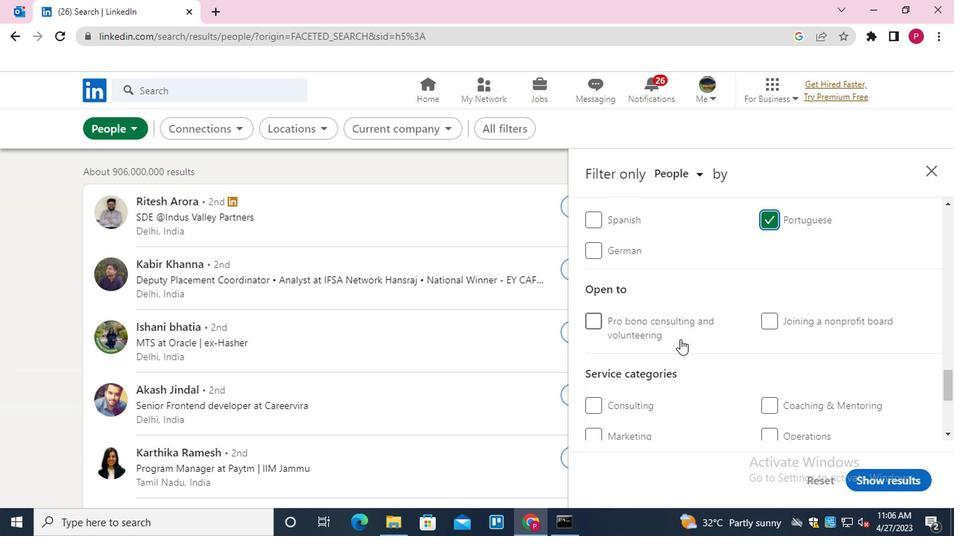 
Action: Mouse scrolled (667, 338) with delta (0, 0)
Screenshot: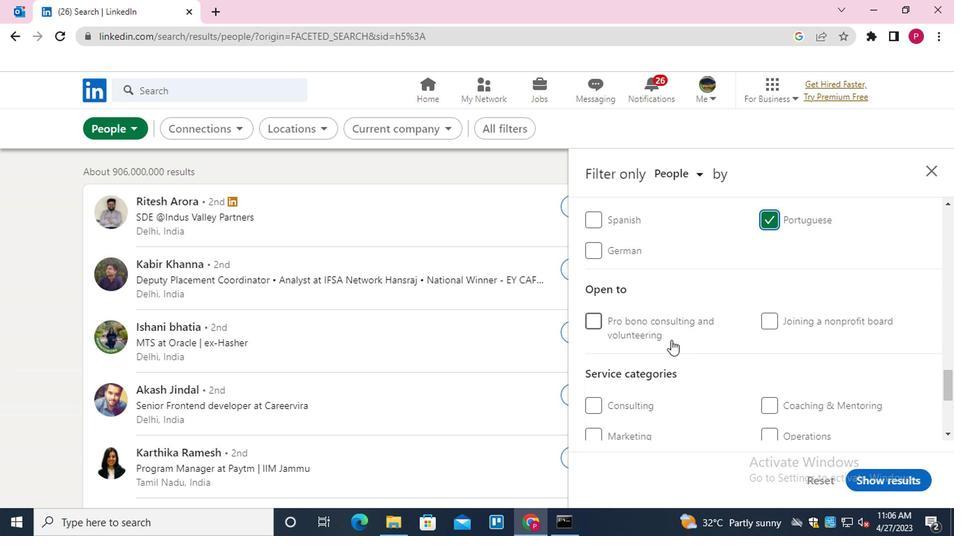 
Action: Mouse scrolled (667, 338) with delta (0, 0)
Screenshot: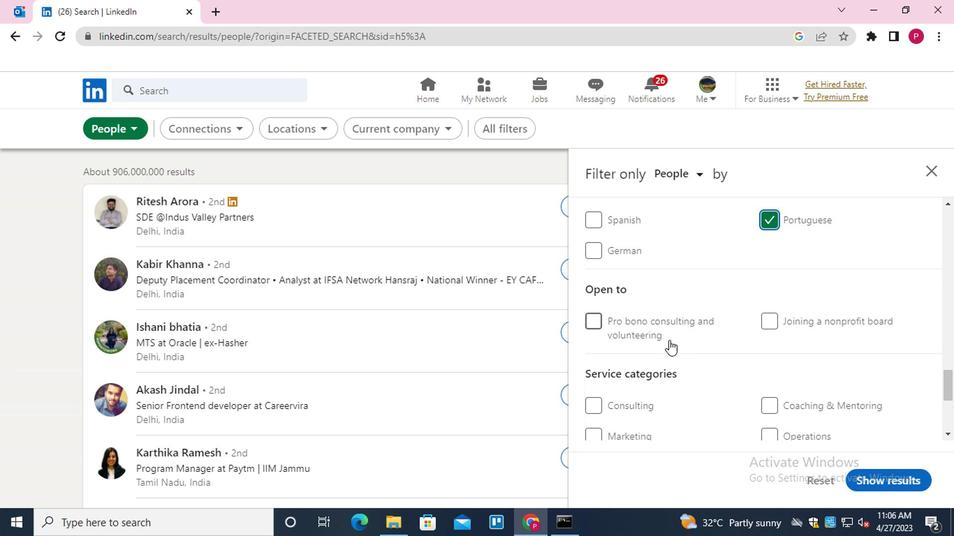 
Action: Mouse moved to (790, 323)
Screenshot: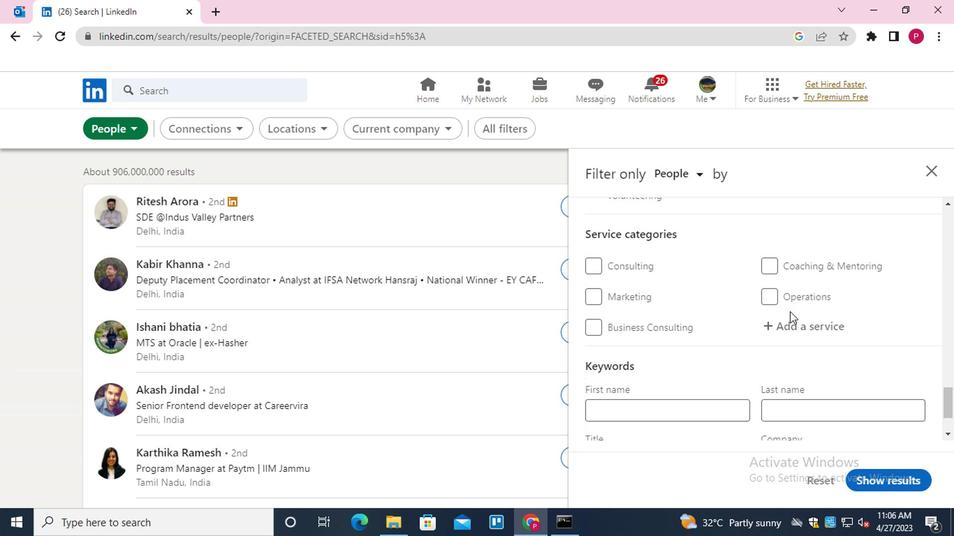 
Action: Mouse pressed left at (790, 323)
Screenshot: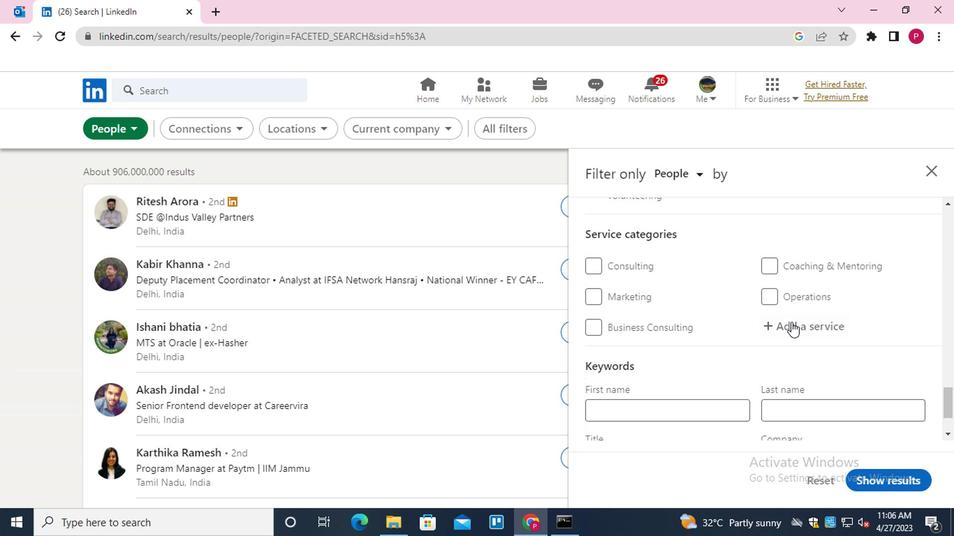 
Action: Key pressed <Key.shift><Key.shift><Key.shift><Key.shift><Key.shift><Key.shift>REAL<Key.space><Key.shift>ES<Key.down><Key.enter>
Screenshot: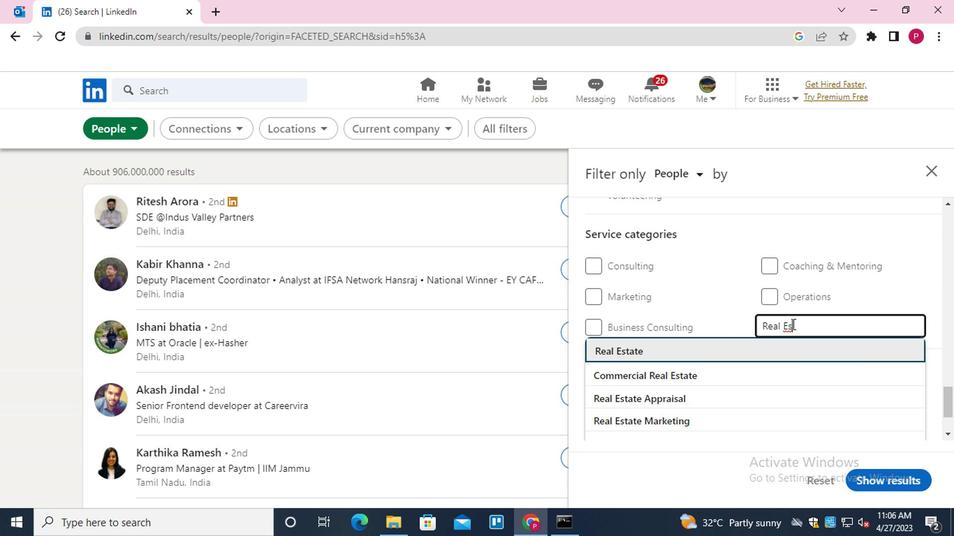 
Action: Mouse moved to (786, 323)
Screenshot: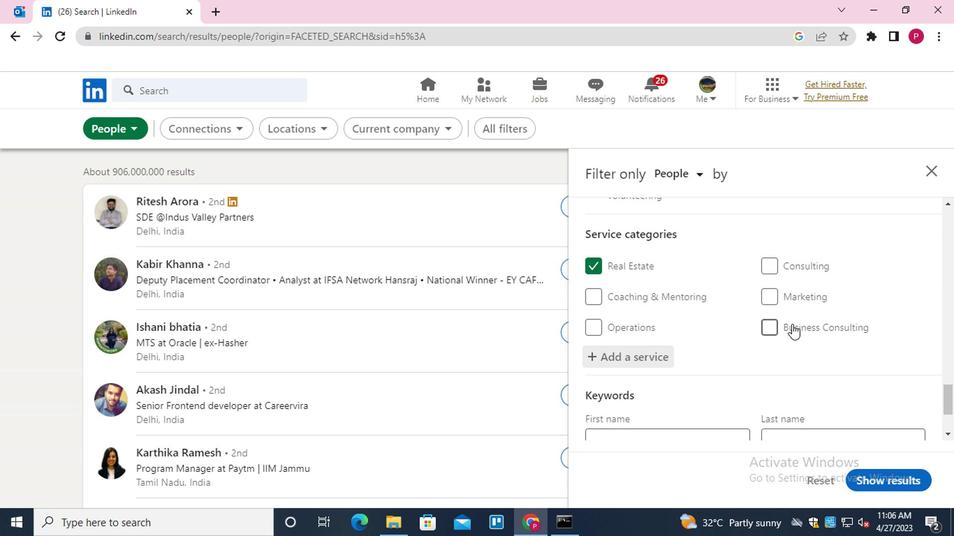 
Action: Mouse scrolled (786, 322) with delta (0, 0)
Screenshot: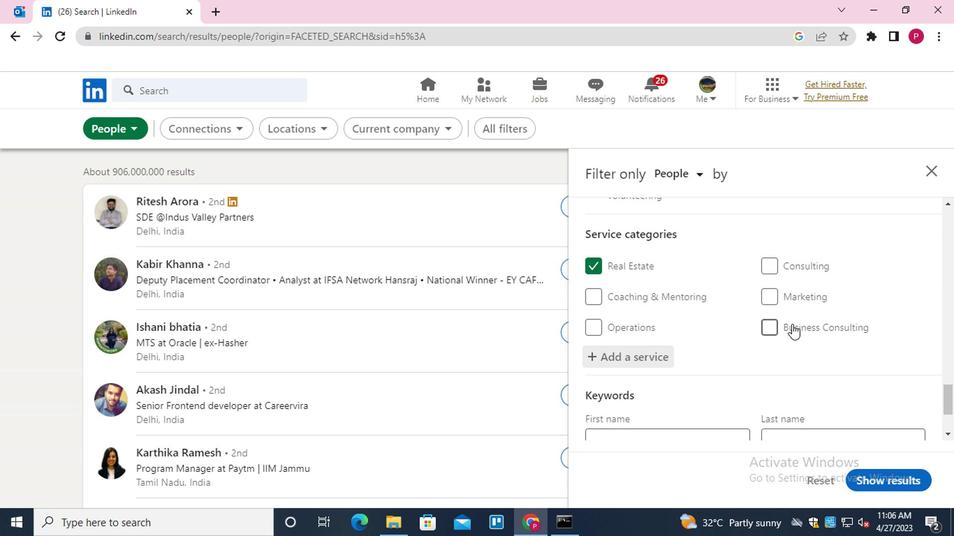 
Action: Mouse scrolled (786, 322) with delta (0, 0)
Screenshot: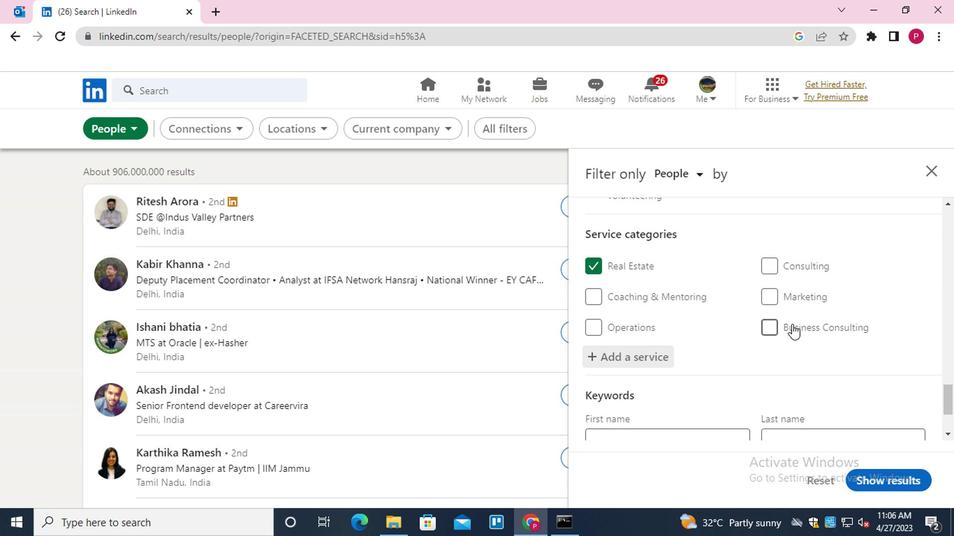 
Action: Mouse moved to (784, 324)
Screenshot: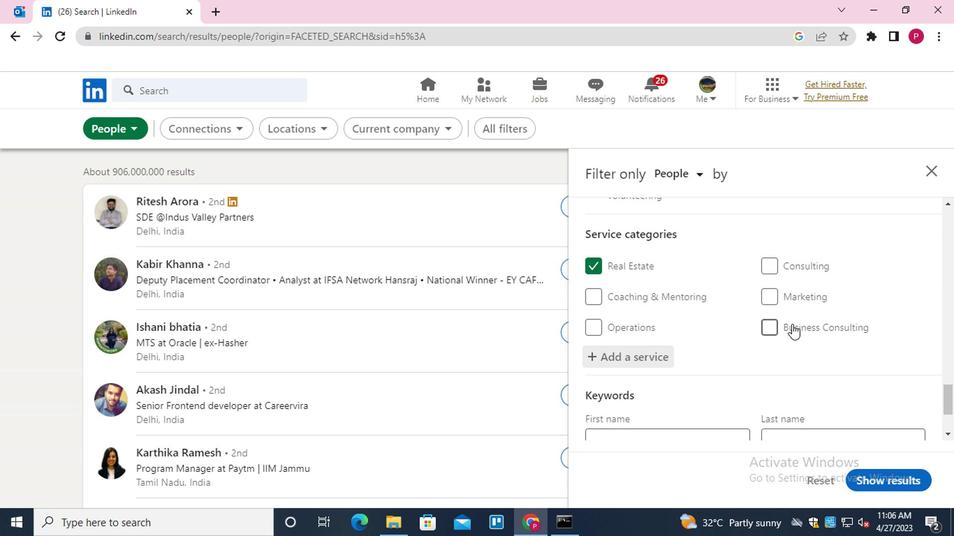 
Action: Mouse scrolled (784, 323) with delta (0, 0)
Screenshot: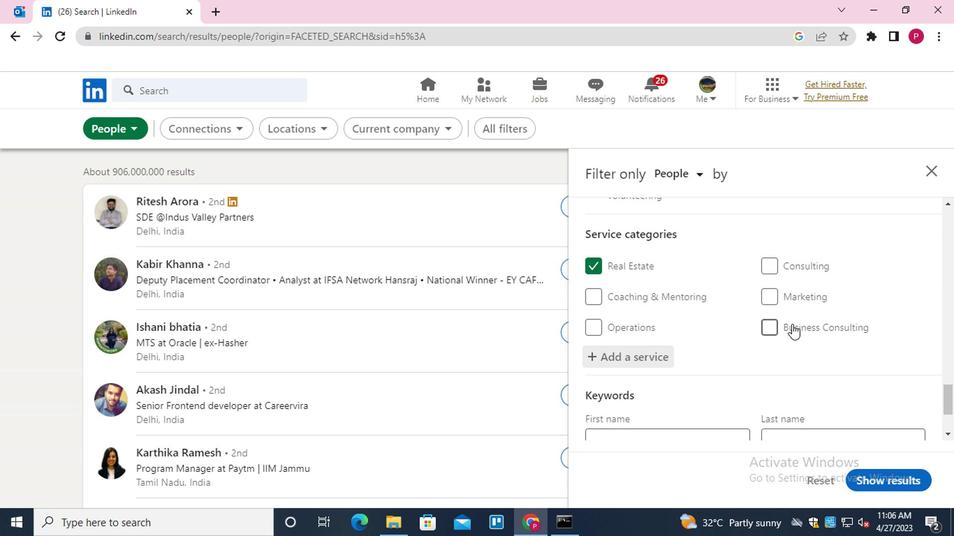 
Action: Mouse moved to (777, 331)
Screenshot: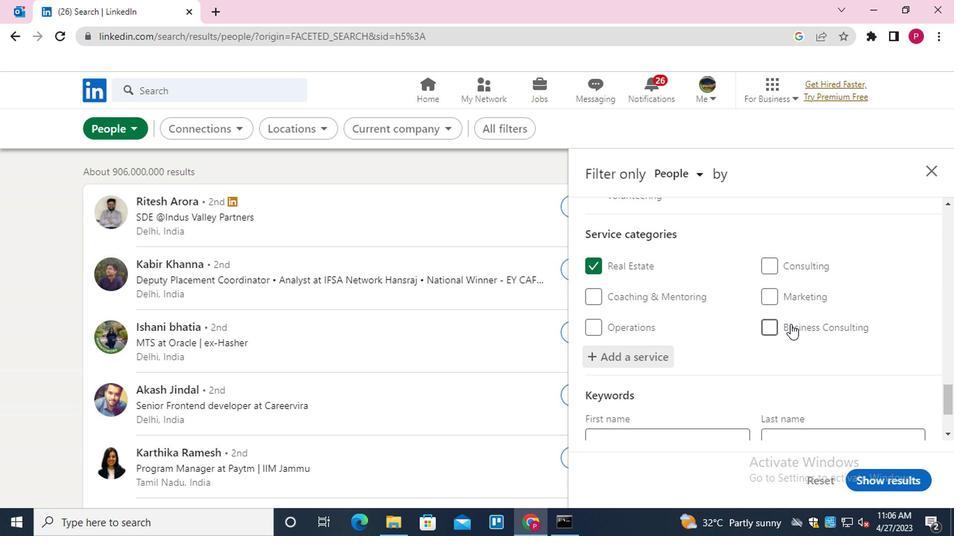 
Action: Mouse scrolled (777, 331) with delta (0, 0)
Screenshot: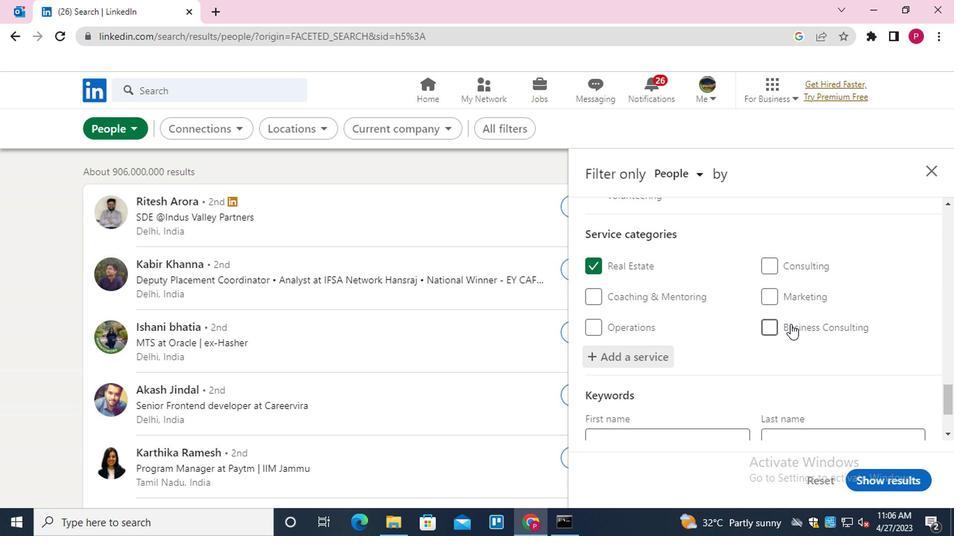 
Action: Mouse moved to (683, 382)
Screenshot: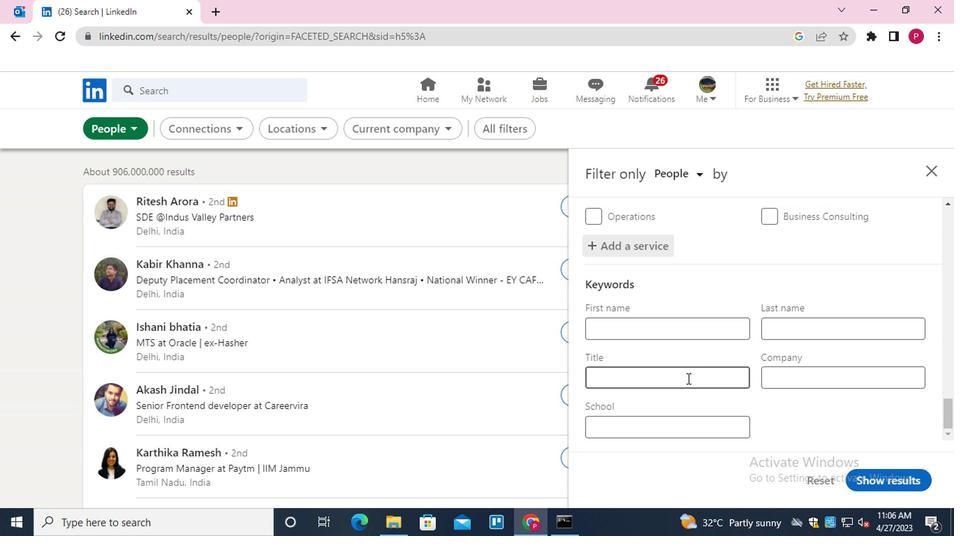 
Action: Mouse pressed left at (683, 382)
Screenshot: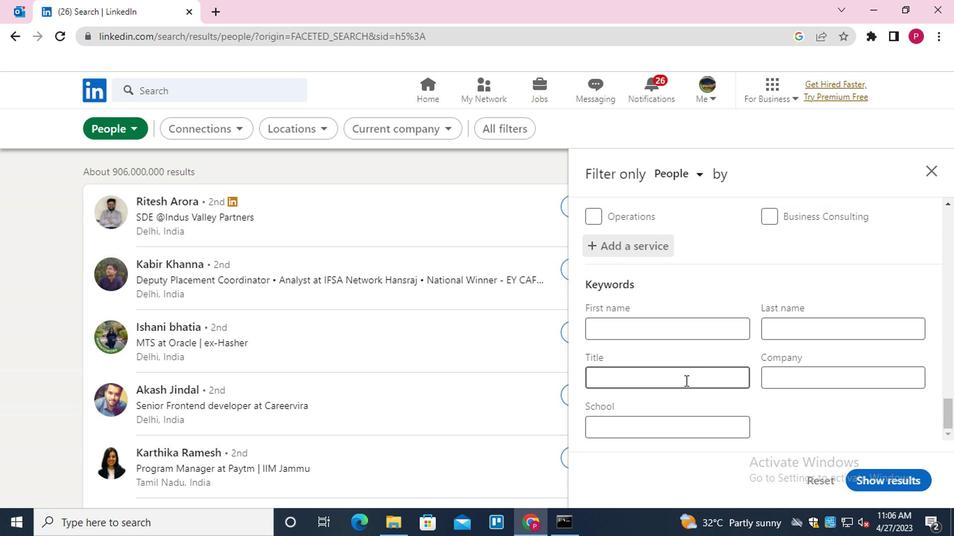 
Action: Key pressed <Key.shift>ANIMAL<Key.space><Key.shift>TRAINER
Screenshot: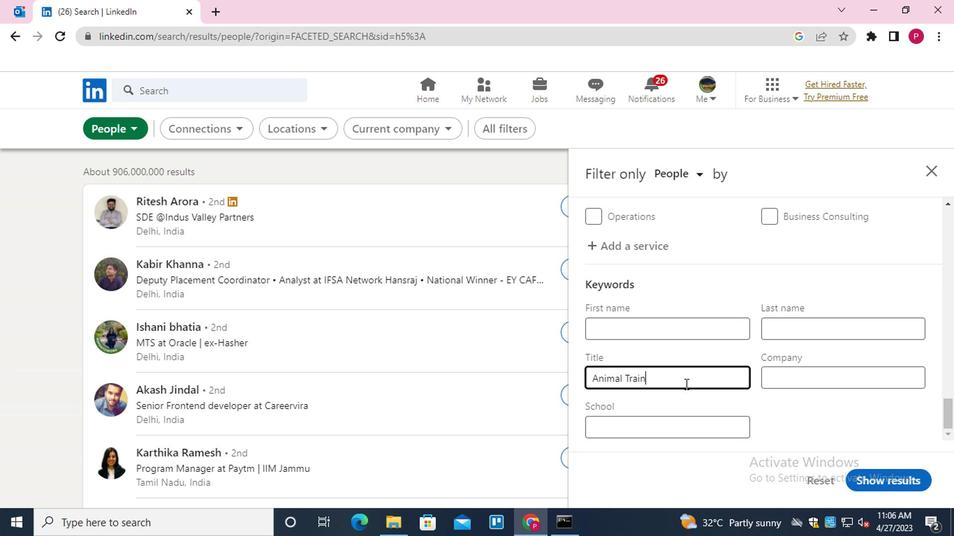 
Action: Mouse moved to (853, 475)
Screenshot: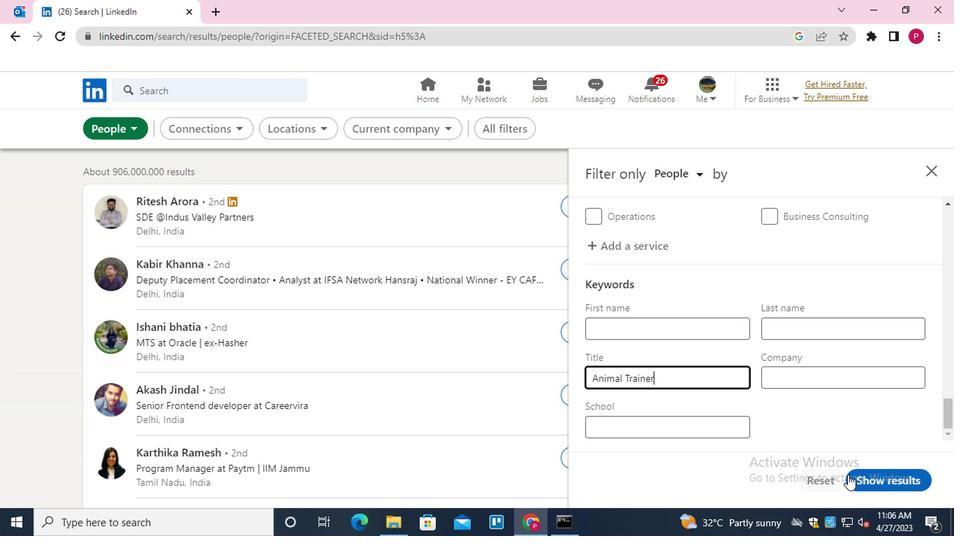 
Action: Mouse pressed left at (853, 475)
Screenshot: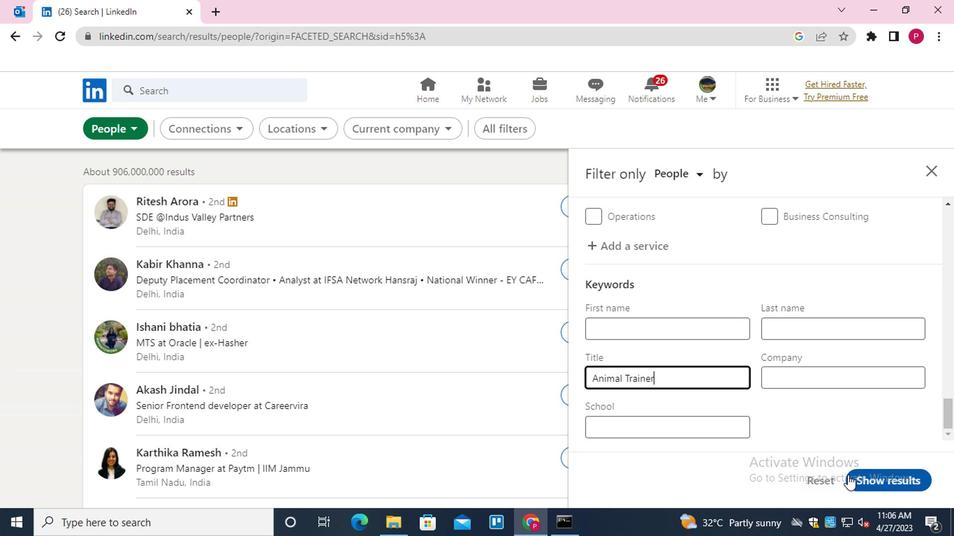 
Action: Mouse moved to (440, 285)
Screenshot: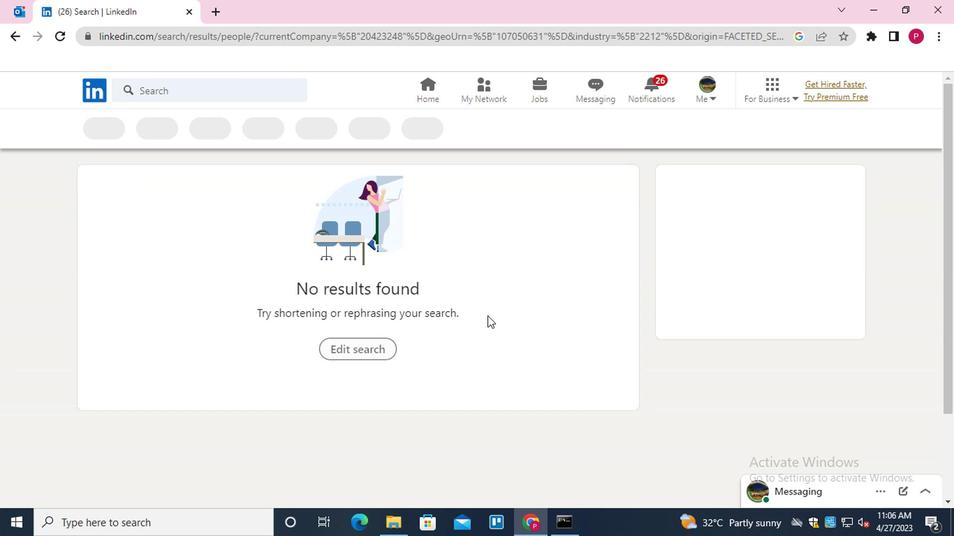 
